 Task: Add an event with the title Second Staff Training: Customer Service, date '2023/12/24', time 9:15 AM to 11:15 AMand add a description: Welcome to the Lunch Break: Meditation Session with a Potential Investor, an exciting opportunity to connect, share your business vision, and explore potential investment opportunities. This meeting is designed to foster a mutually beneficial relationship between you and the investor, providing a platform to discuss your business goals, growth strategies, and the potential for collaboration.Select event color  Tangerine . Add location for the event as: 789 Bastakiya Quarter, Dubai, UAE, logged in from the account softage.6@softage.netand send the event invitation to softage.10@softage.net and softage.4@softage.net. Set a reminder for the event Weekly on Sunday
Action: Mouse moved to (75, 97)
Screenshot: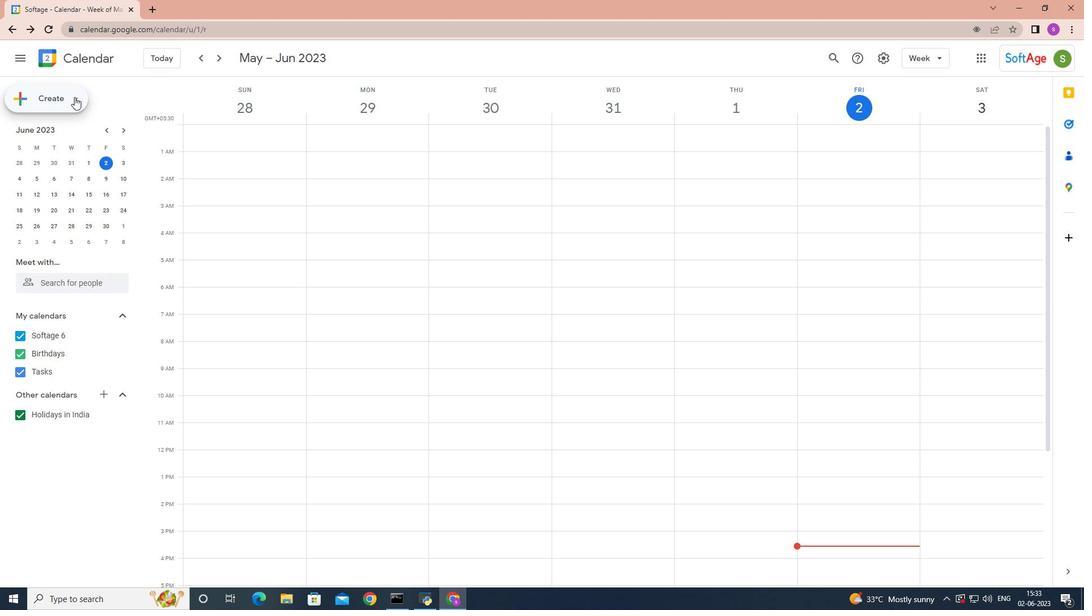 
Action: Mouse pressed left at (75, 97)
Screenshot: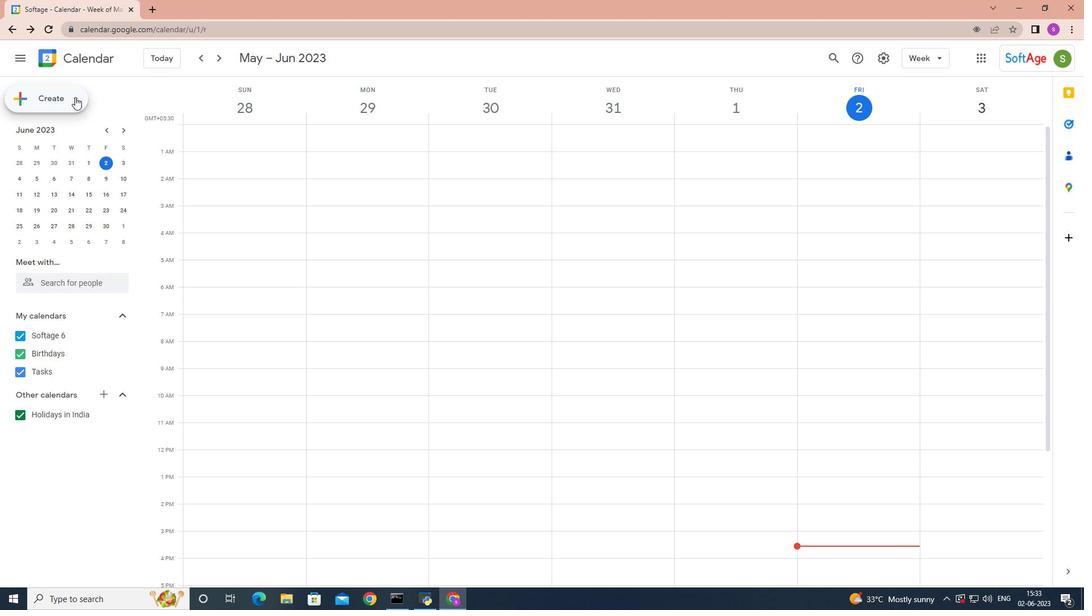 
Action: Mouse moved to (63, 127)
Screenshot: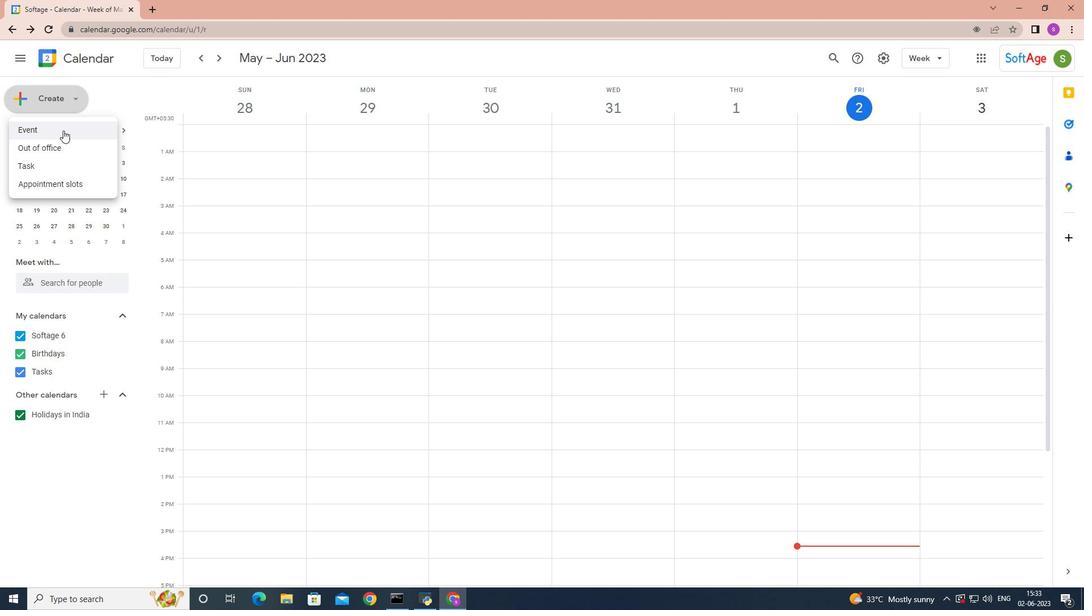 
Action: Mouse pressed left at (63, 127)
Screenshot: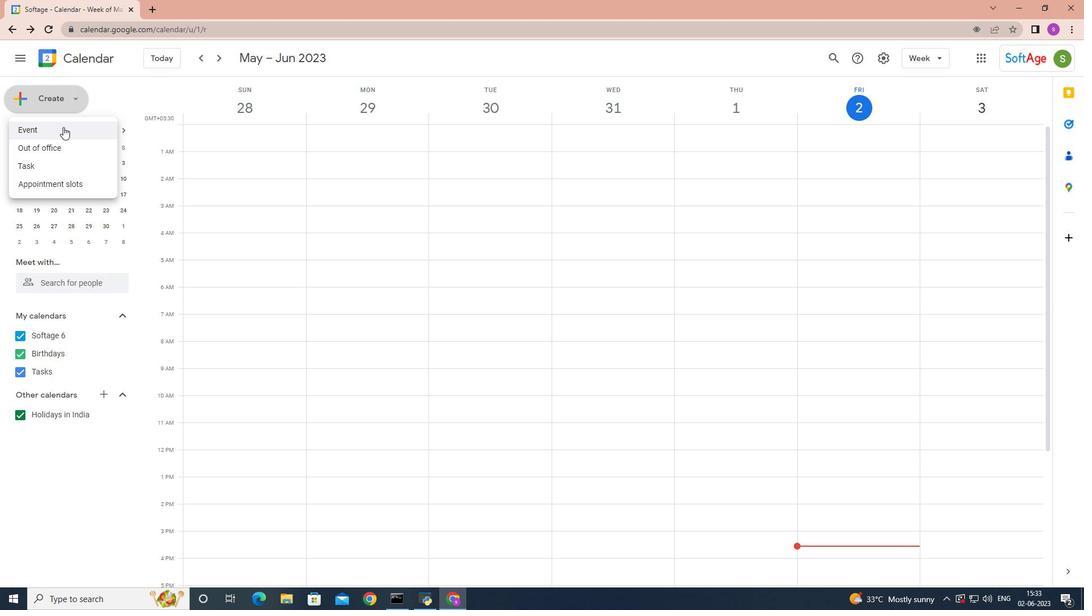 
Action: Mouse moved to (694, 540)
Screenshot: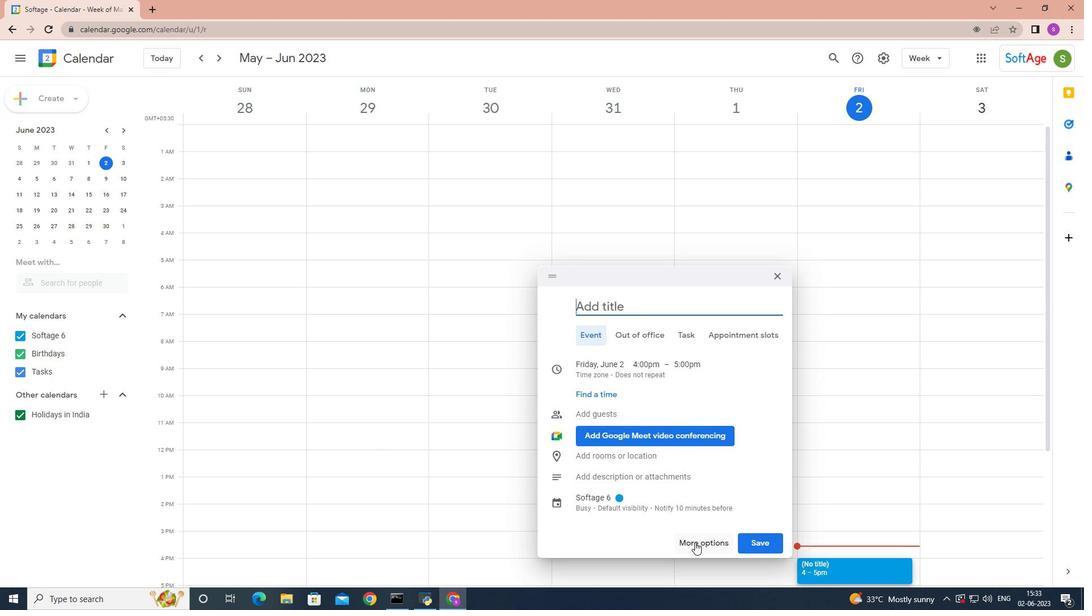 
Action: Mouse pressed left at (694, 540)
Screenshot: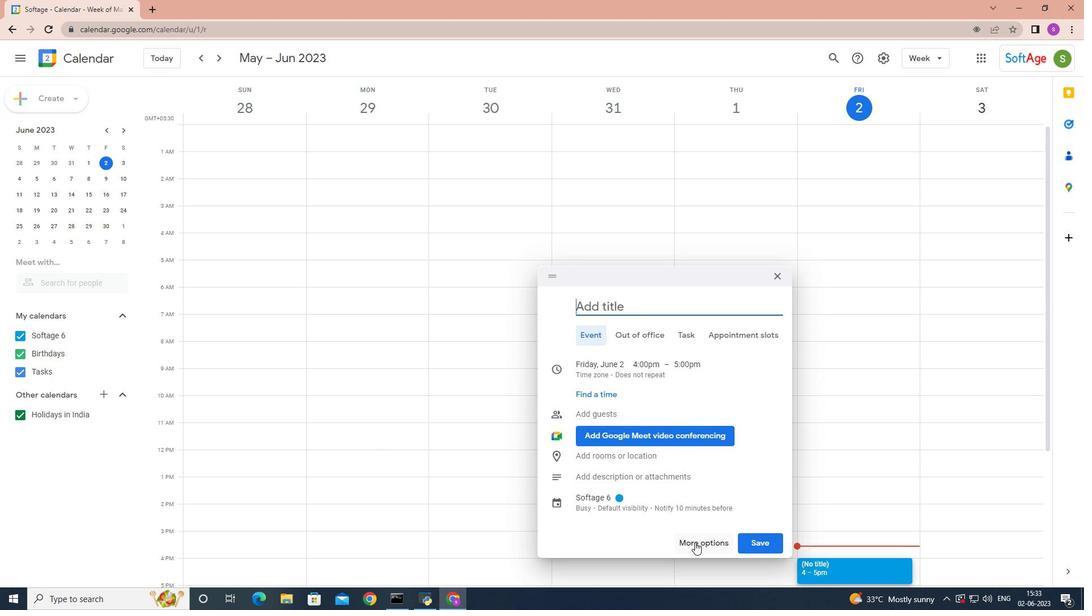 
Action: Mouse moved to (87, 84)
Screenshot: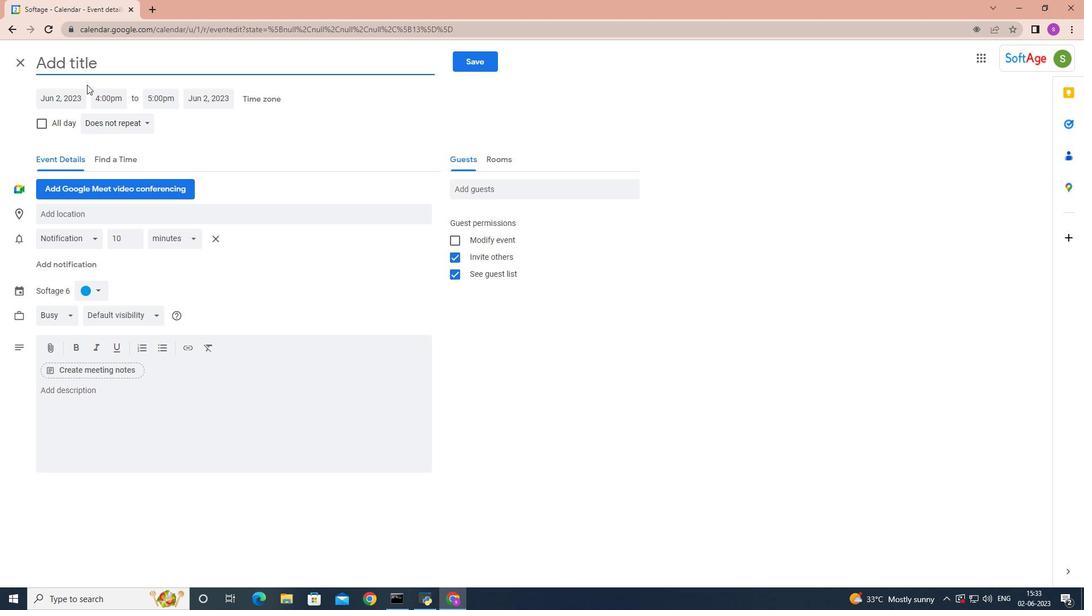 
Action: Key pressed <Key.shift>Second<Key.space>staff<Key.space>at<Key.backspace><Key.backspace>t<Key.backspace><Key.shift>Training<Key.space><Key.backspace><Key.shift>:<Key.space>customer<Key.space>service
Screenshot: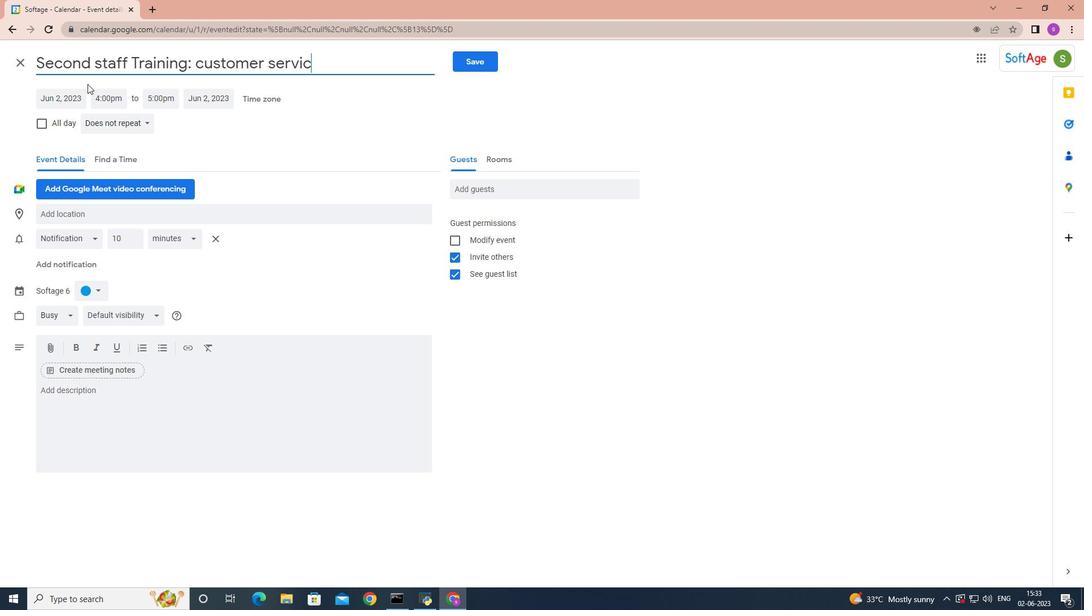 
Action: Mouse moved to (68, 98)
Screenshot: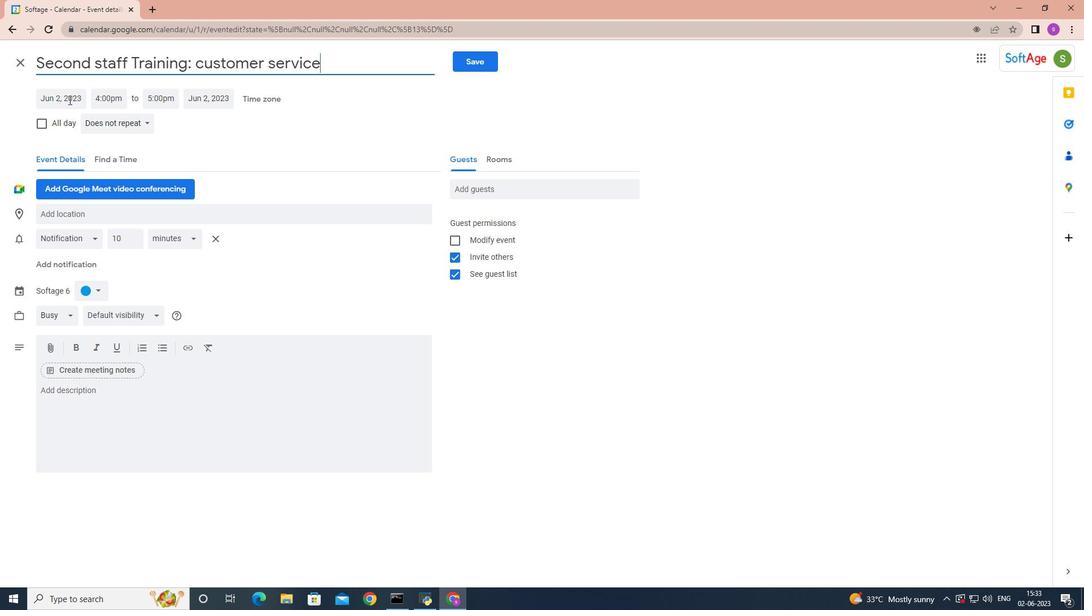 
Action: Mouse pressed left at (68, 98)
Screenshot: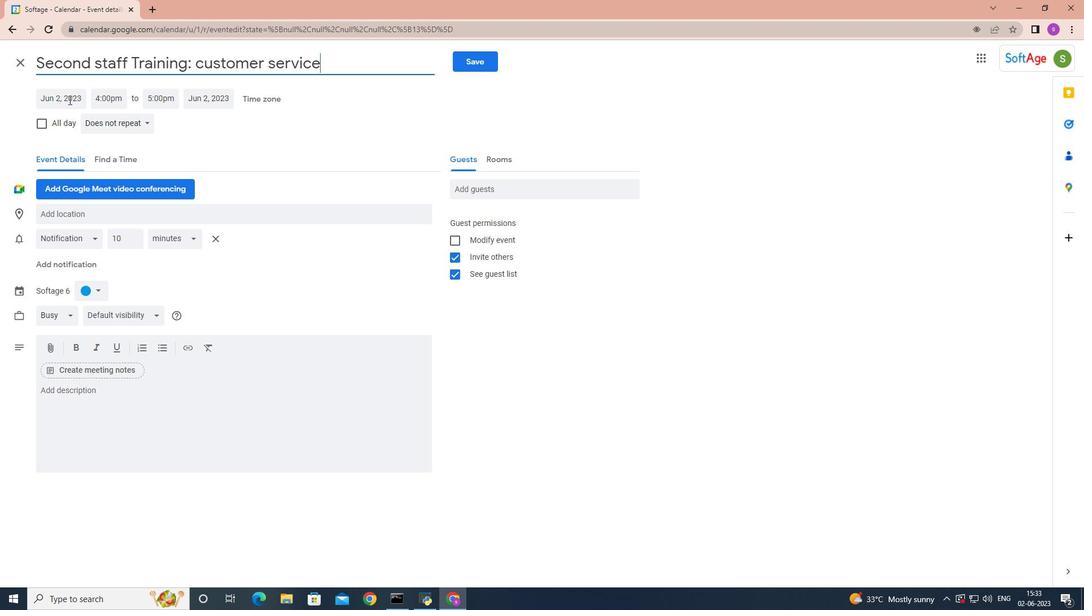 
Action: Mouse moved to (181, 122)
Screenshot: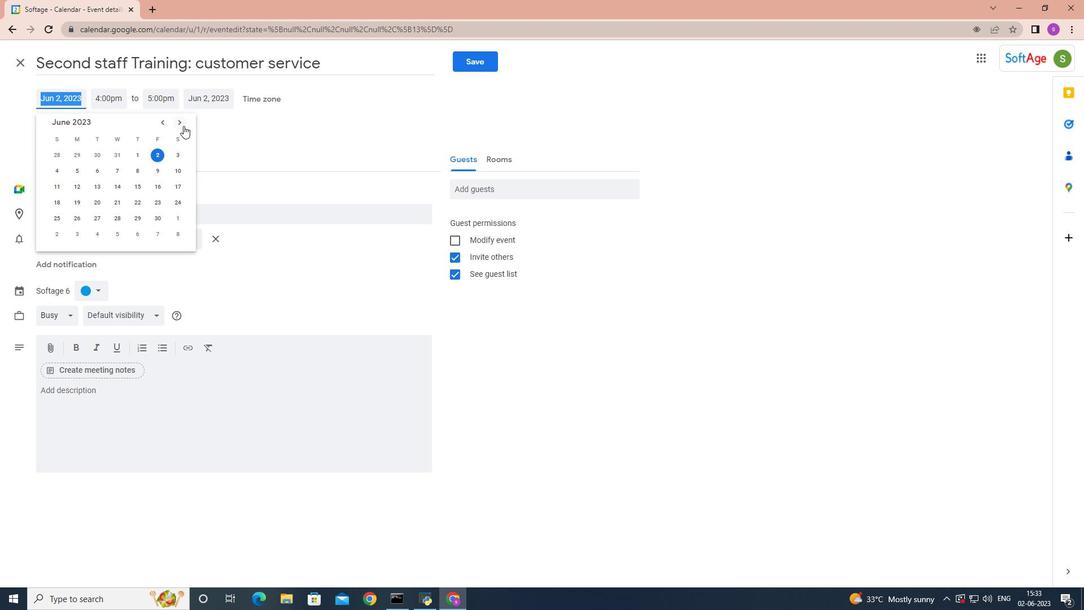 
Action: Mouse pressed left at (181, 122)
Screenshot: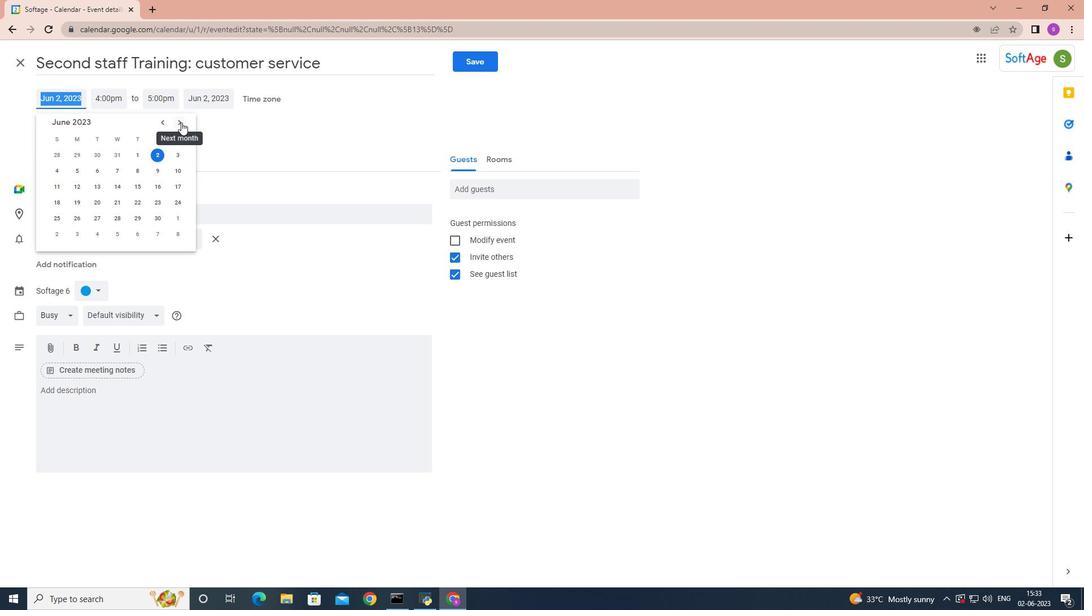 
Action: Mouse pressed left at (181, 122)
Screenshot: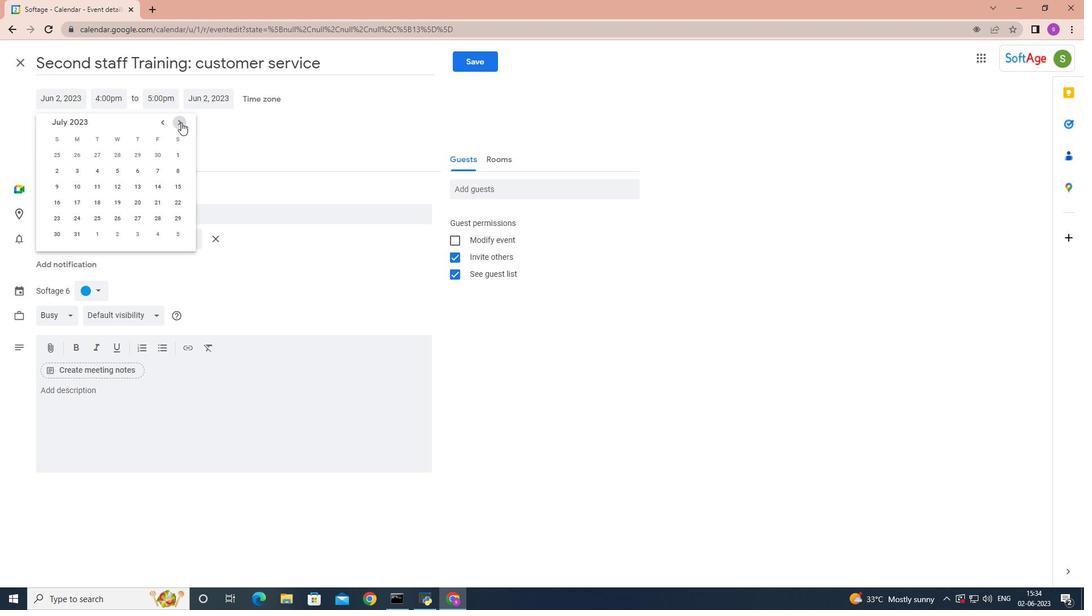 
Action: Mouse moved to (181, 122)
Screenshot: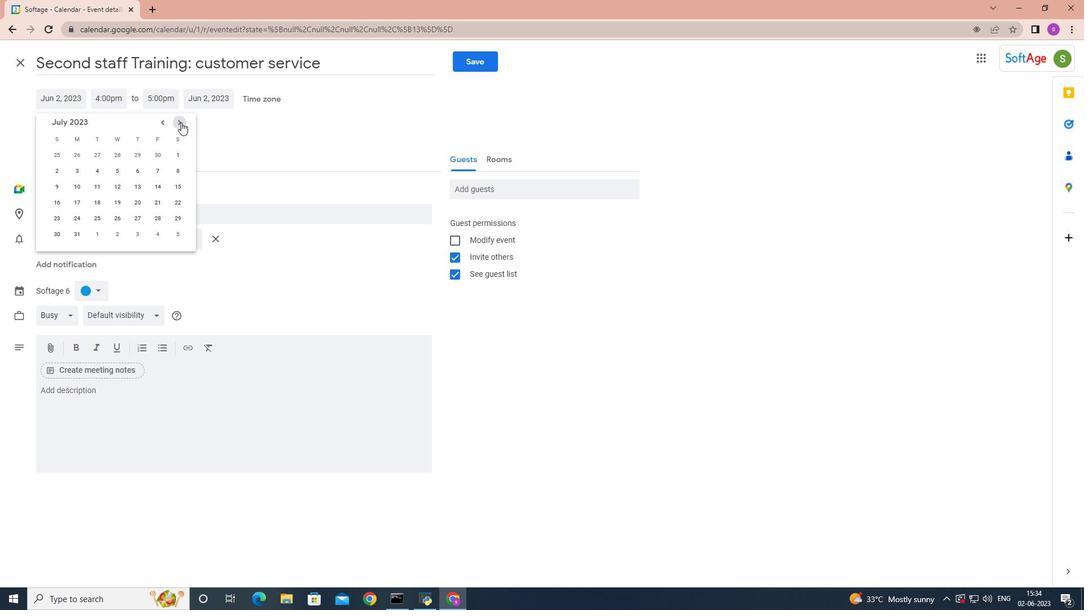 
Action: Mouse pressed left at (181, 122)
Screenshot: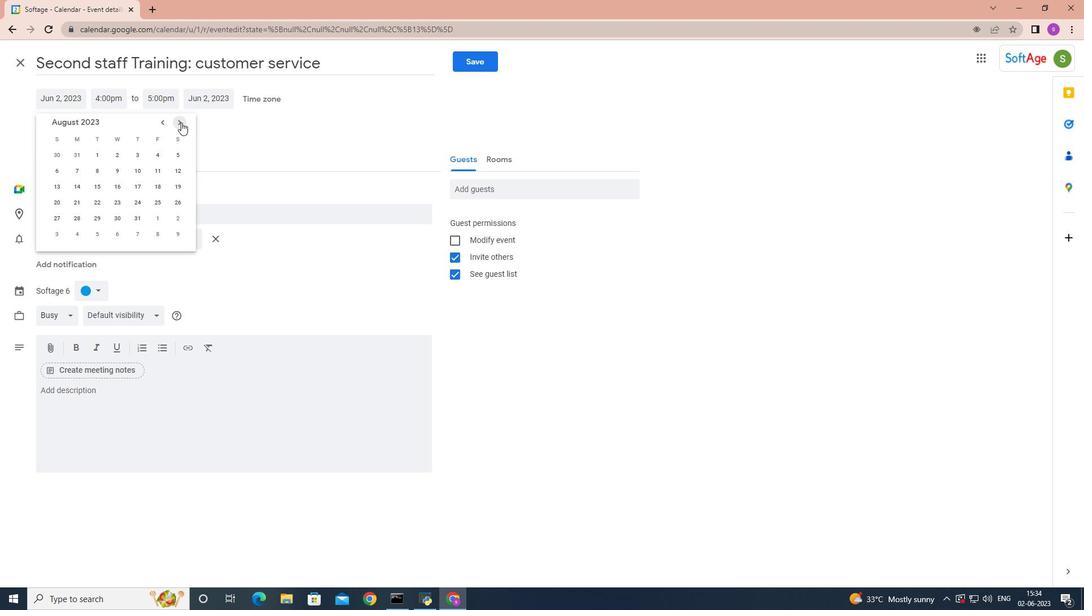 
Action: Mouse moved to (181, 122)
Screenshot: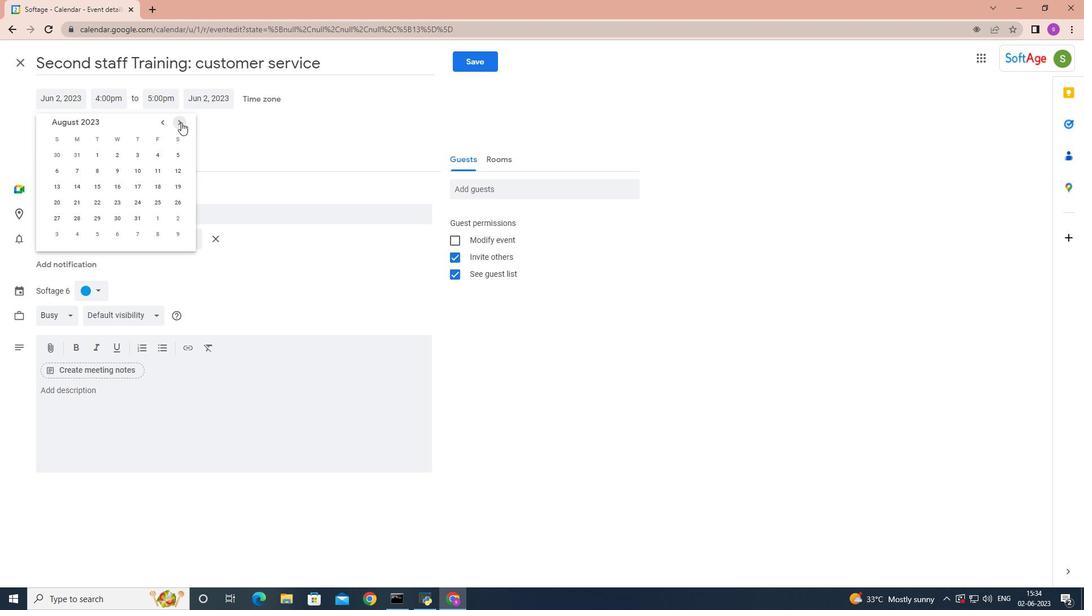 
Action: Mouse pressed left at (181, 122)
Screenshot: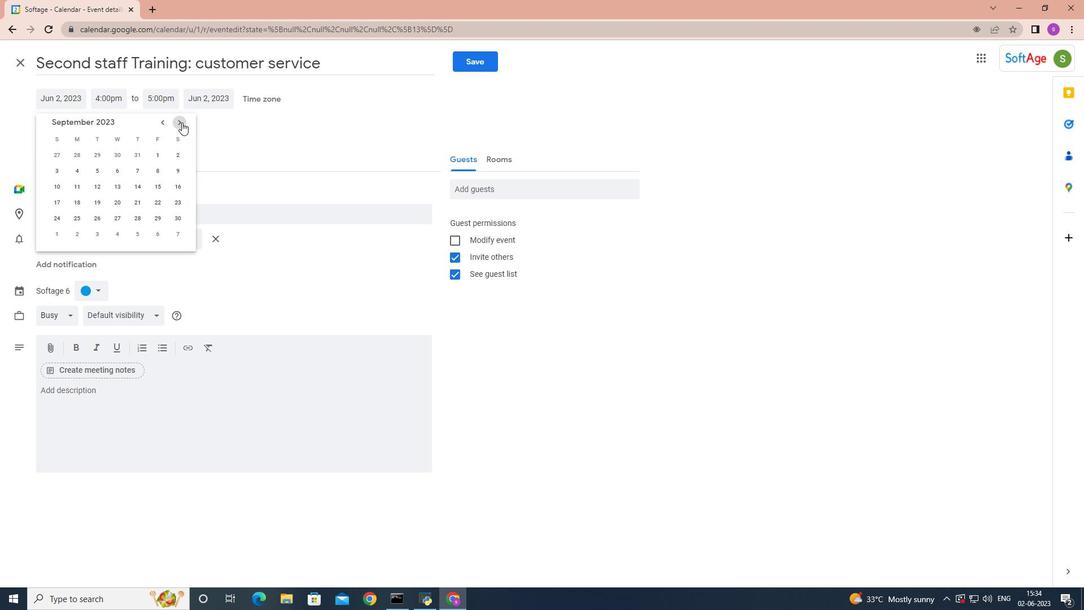 
Action: Mouse pressed left at (181, 122)
Screenshot: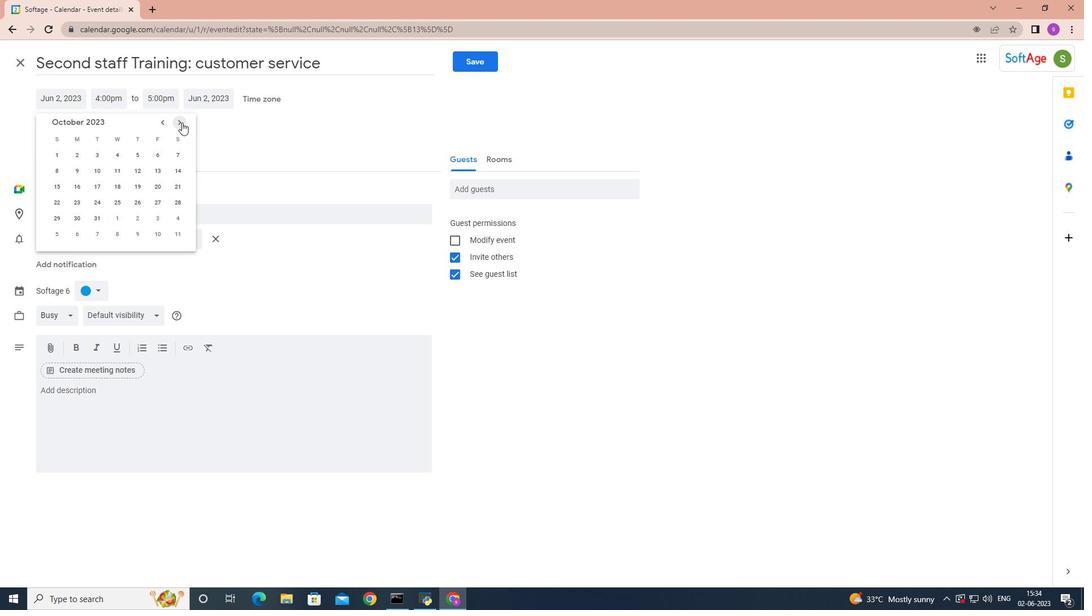 
Action: Mouse pressed left at (181, 122)
Screenshot: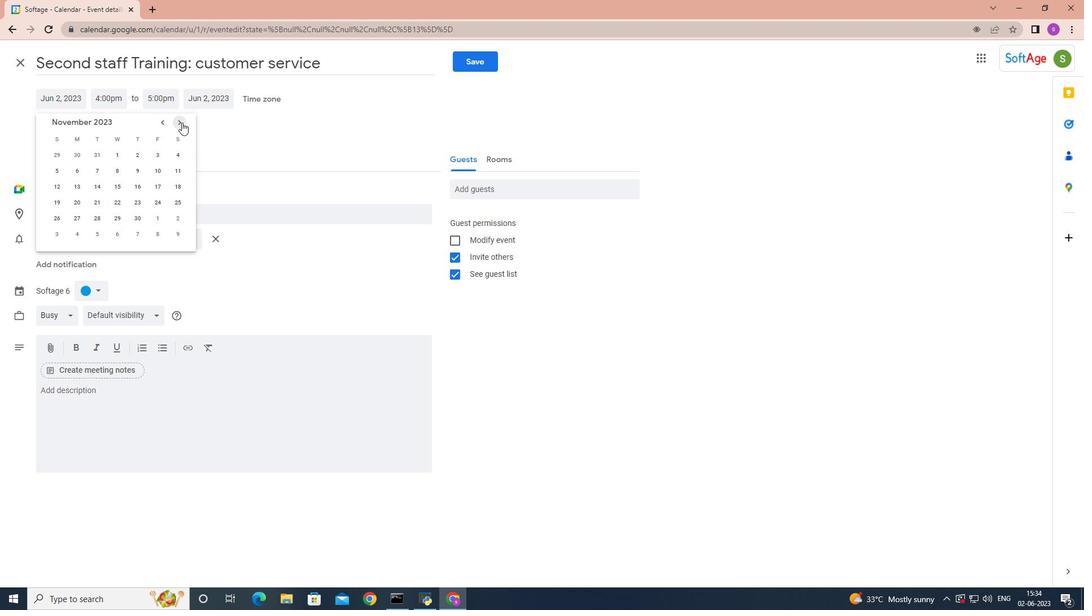 
Action: Mouse moved to (59, 215)
Screenshot: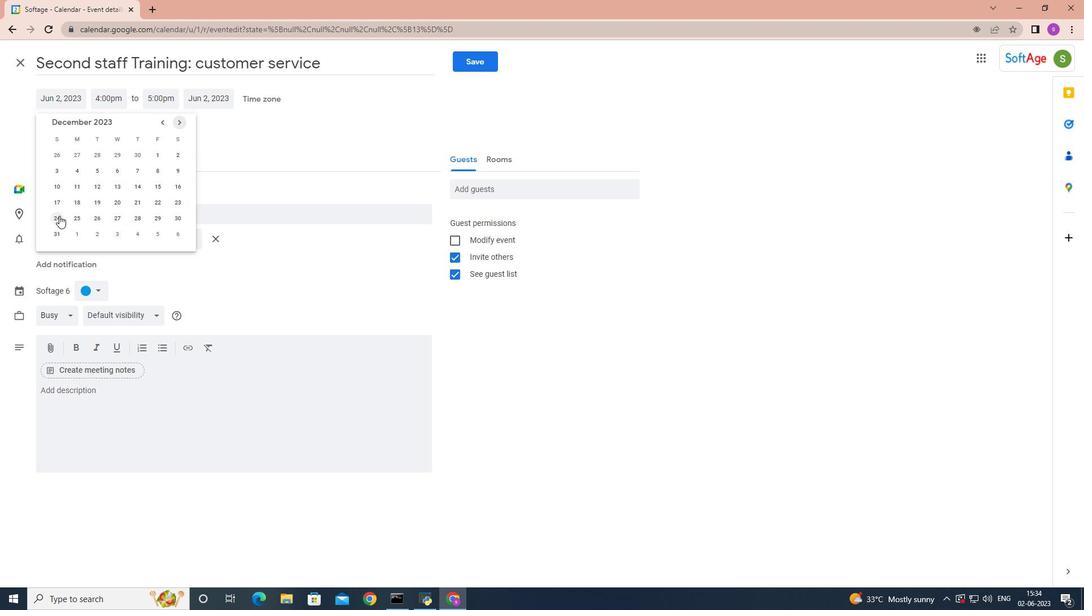
Action: Mouse pressed left at (59, 215)
Screenshot: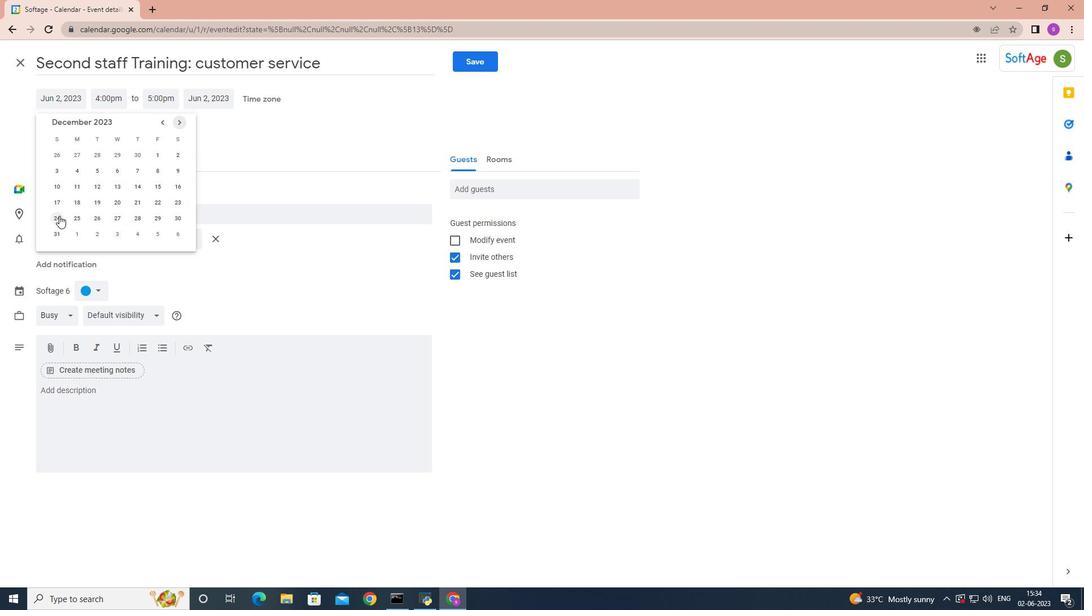 
Action: Mouse moved to (119, 97)
Screenshot: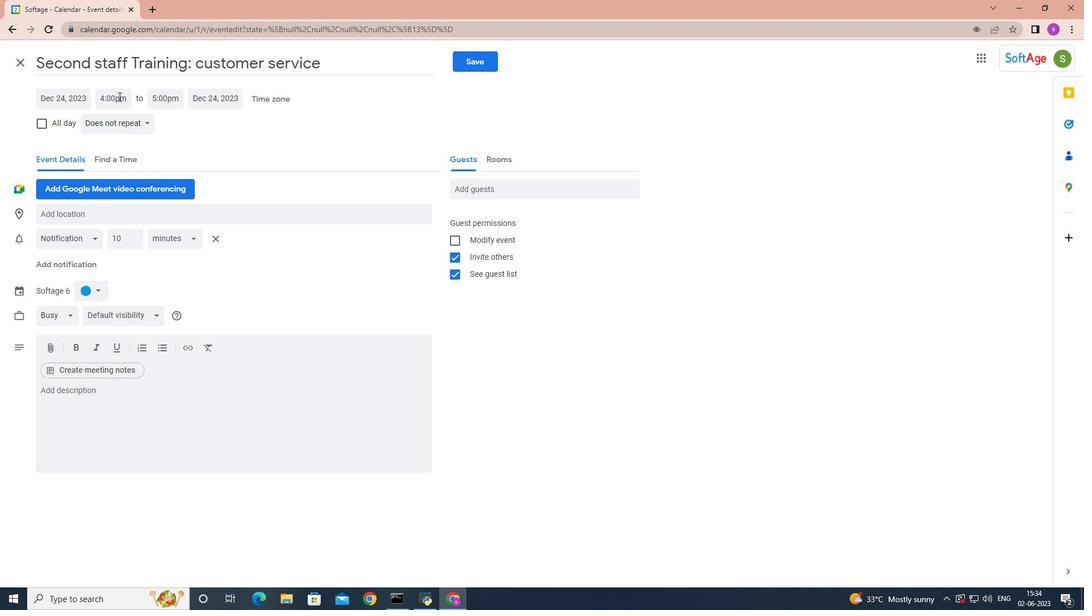 
Action: Mouse pressed left at (119, 97)
Screenshot: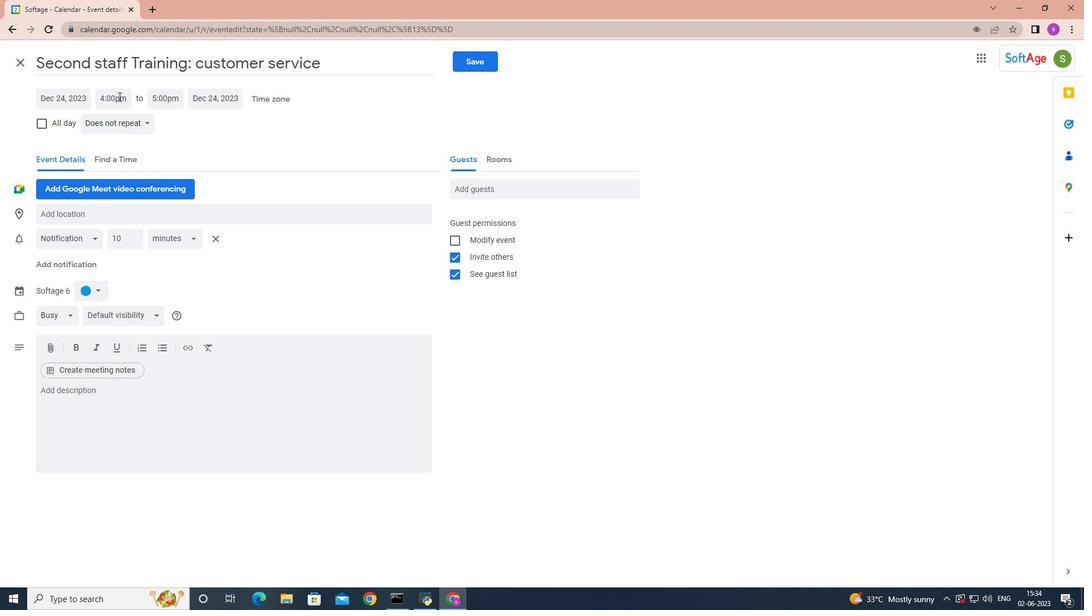 
Action: Mouse moved to (130, 161)
Screenshot: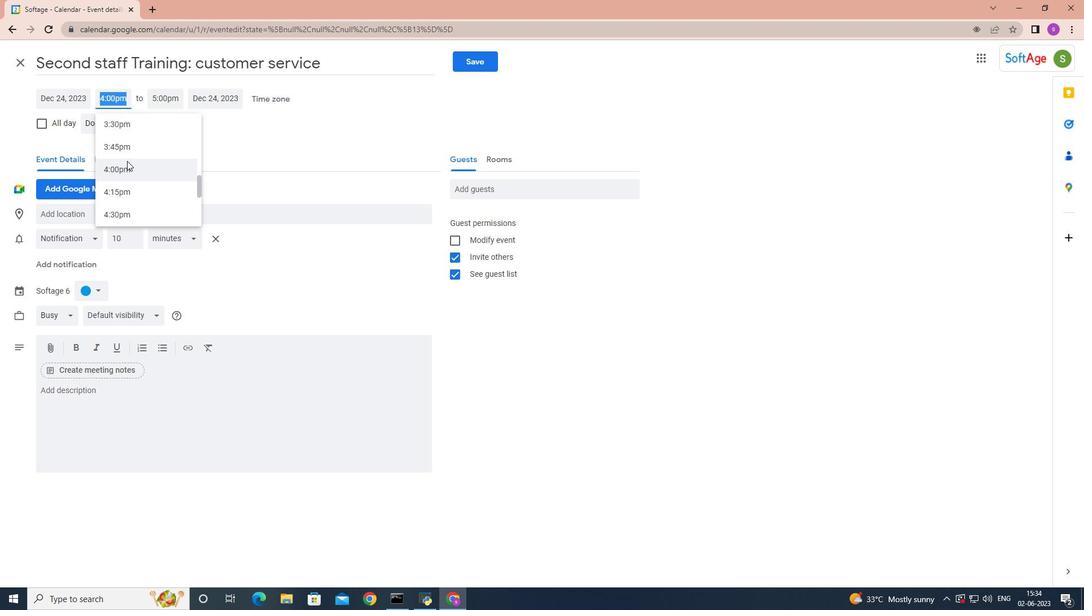
Action: Mouse scrolled (130, 161) with delta (0, 0)
Screenshot: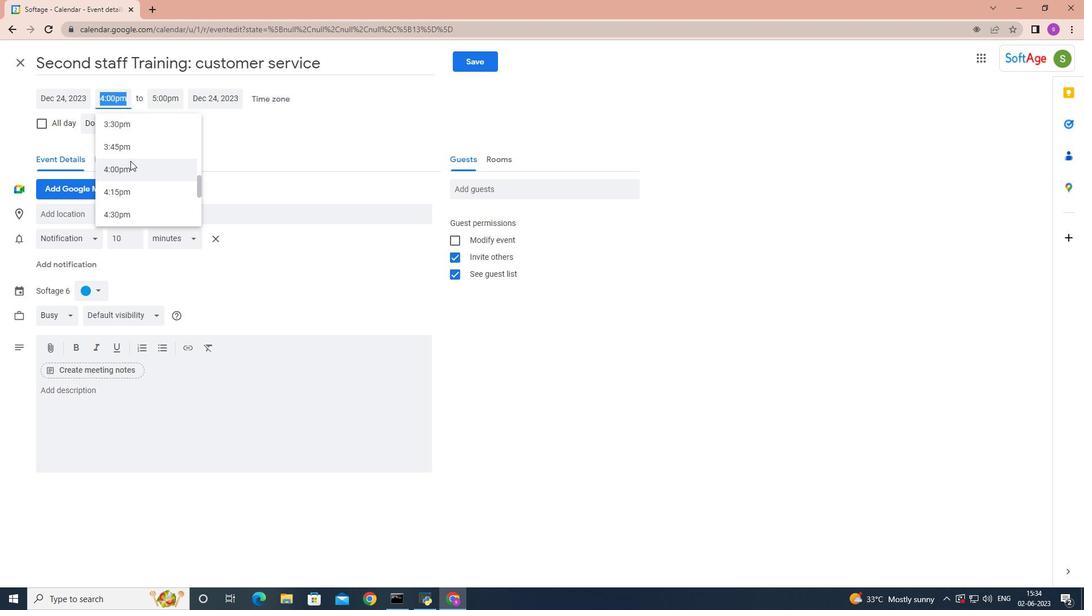 
Action: Mouse scrolled (130, 161) with delta (0, 0)
Screenshot: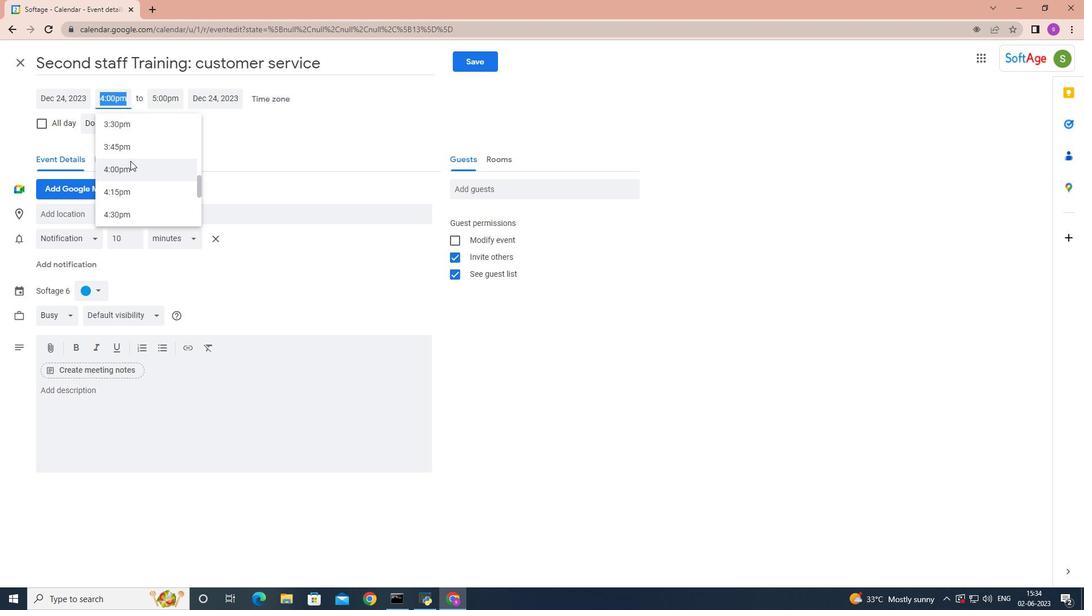 
Action: Mouse moved to (131, 162)
Screenshot: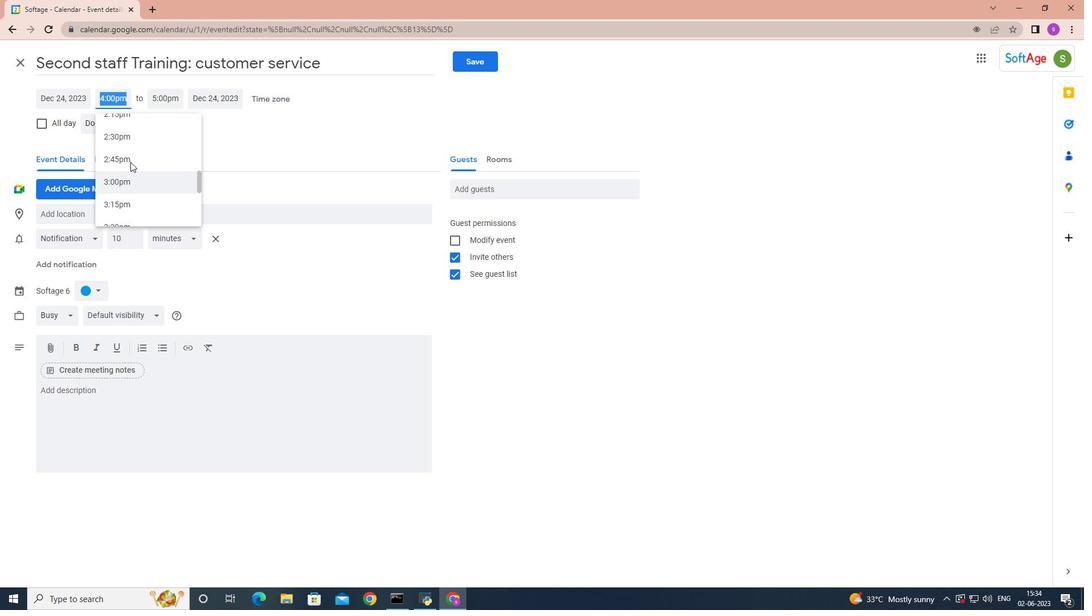 
Action: Mouse scrolled (131, 162) with delta (0, 0)
Screenshot: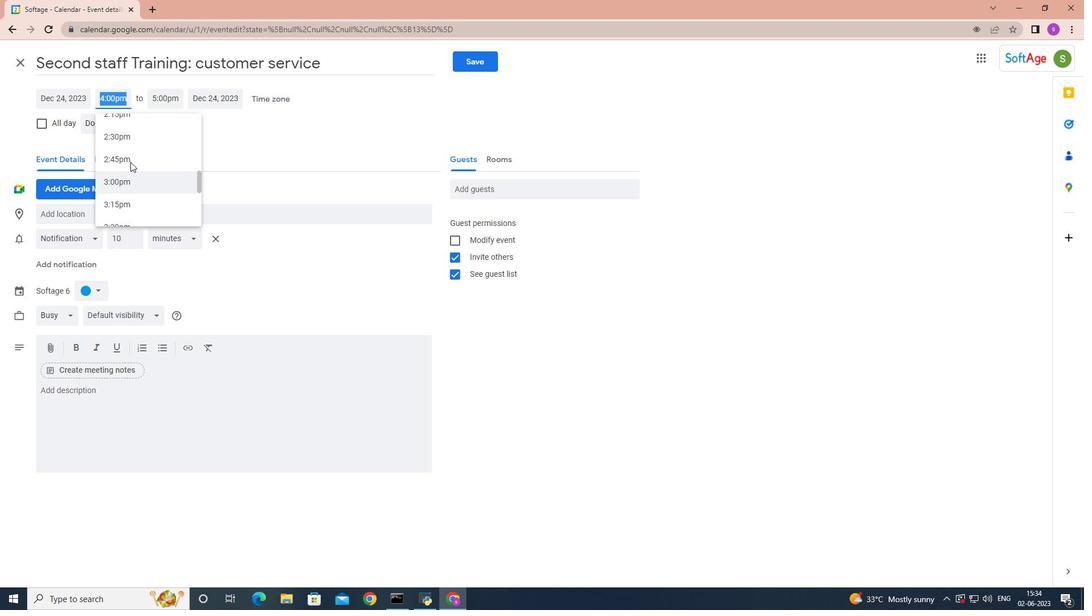 
Action: Mouse scrolled (131, 162) with delta (0, 0)
Screenshot: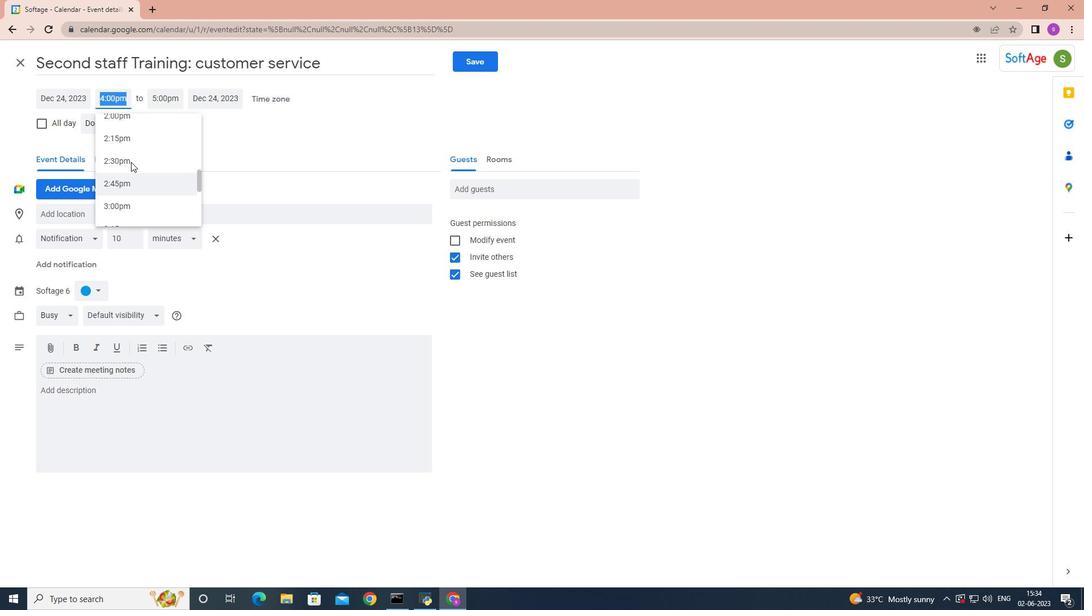 
Action: Mouse scrolled (131, 162) with delta (0, 0)
Screenshot: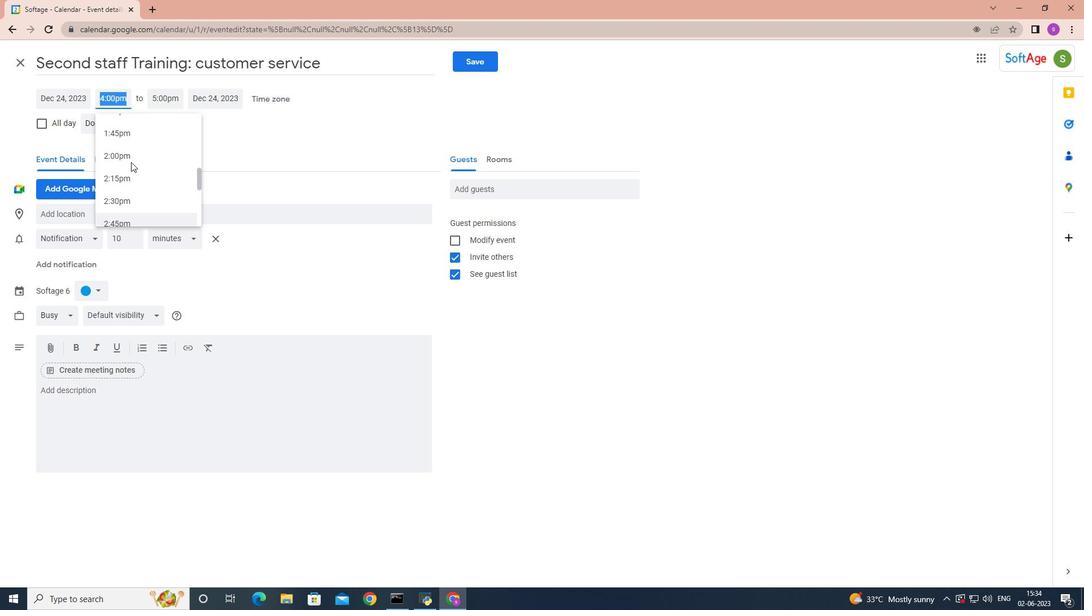 
Action: Mouse scrolled (131, 162) with delta (0, 0)
Screenshot: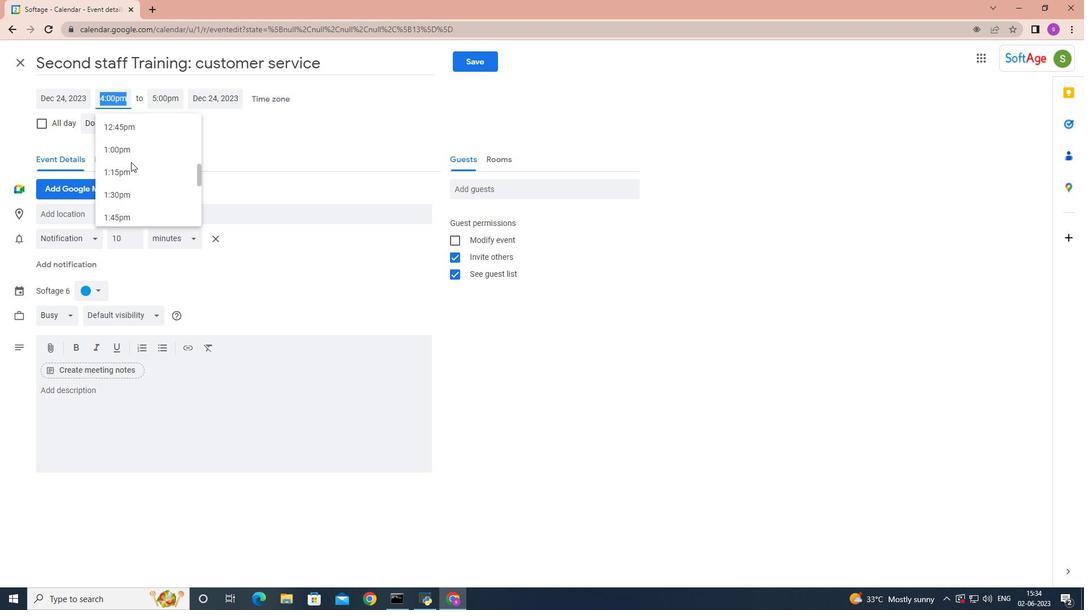 
Action: Mouse scrolled (131, 162) with delta (0, 0)
Screenshot: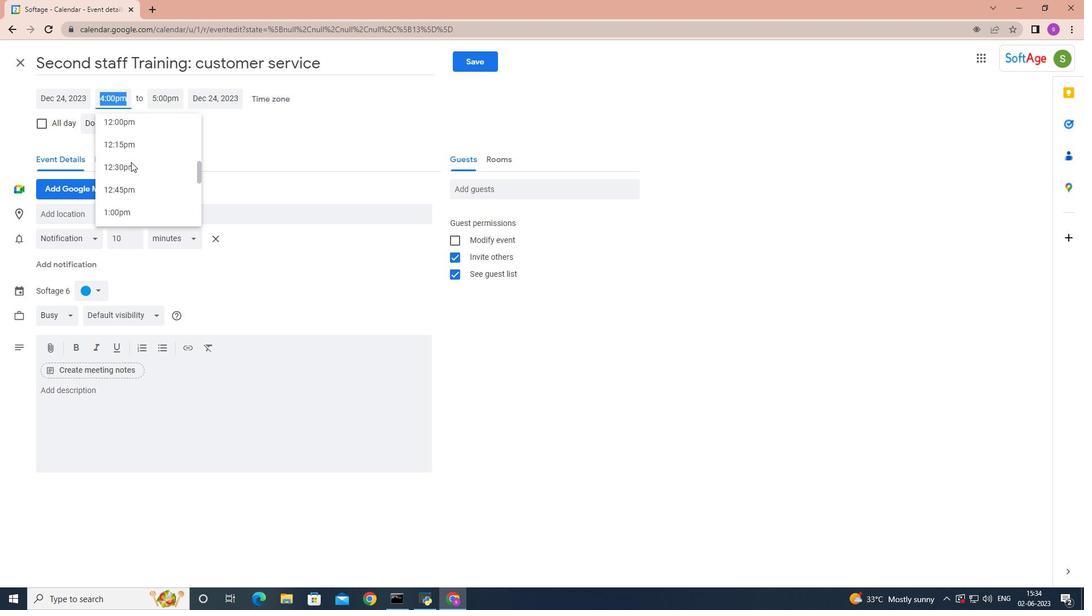 
Action: Mouse scrolled (131, 162) with delta (0, 0)
Screenshot: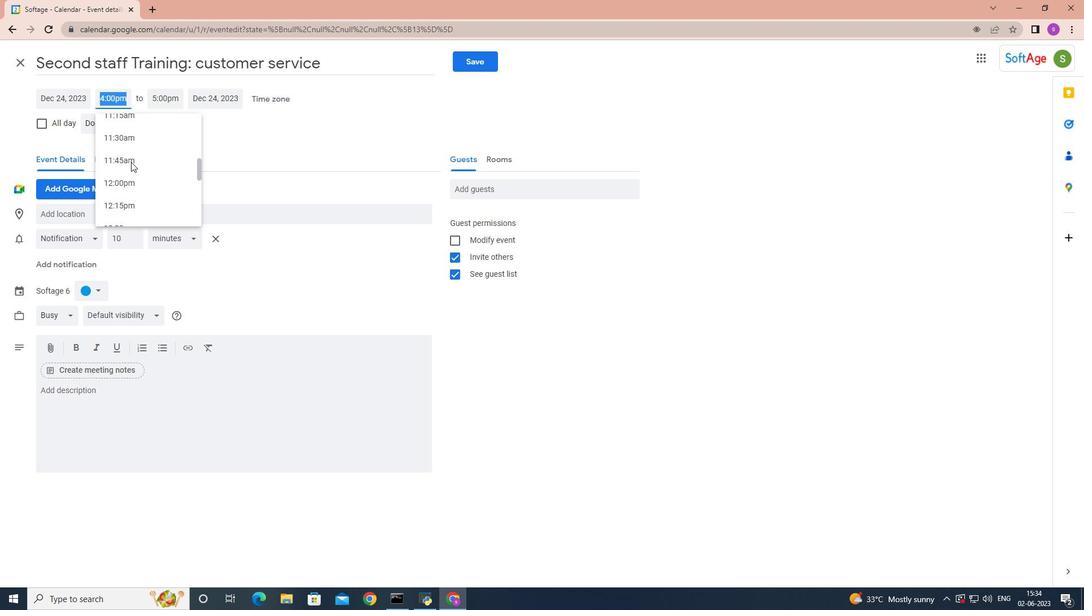 
Action: Mouse scrolled (131, 162) with delta (0, 0)
Screenshot: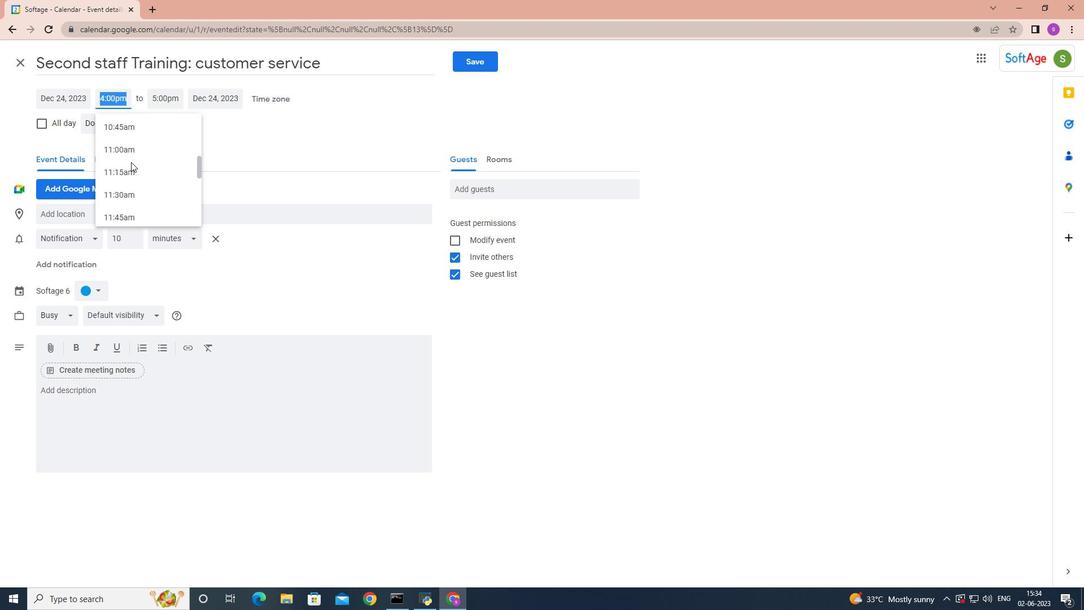 
Action: Mouse scrolled (131, 162) with delta (0, 0)
Screenshot: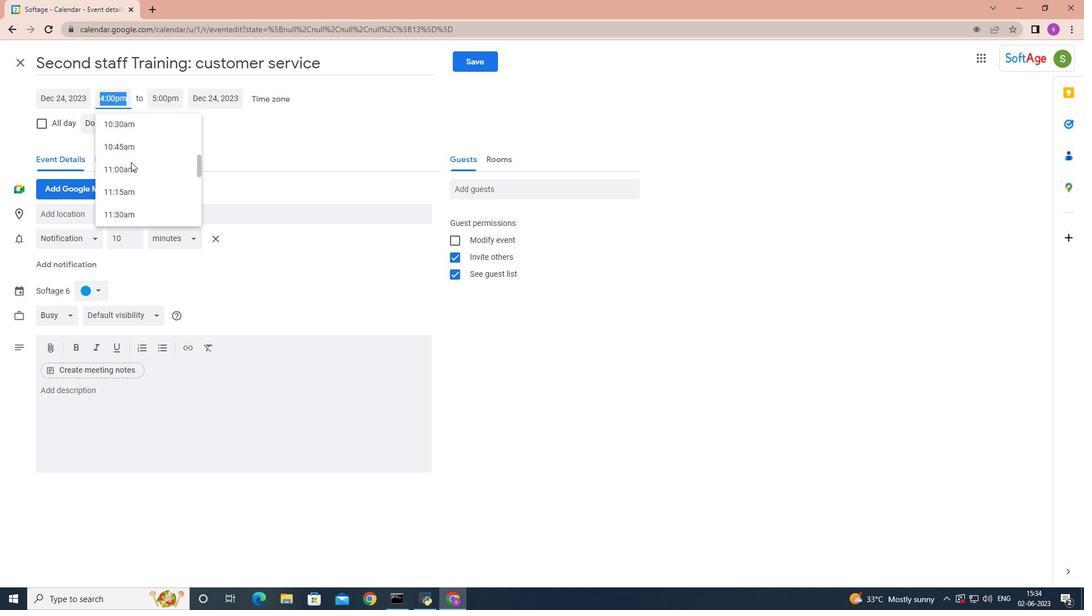 
Action: Mouse moved to (142, 124)
Screenshot: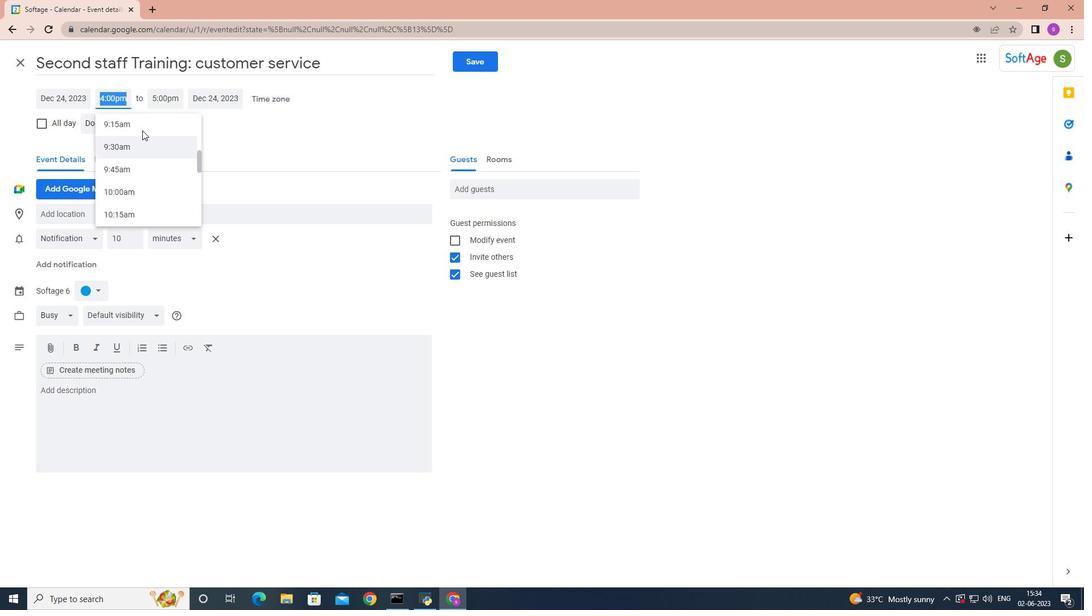 
Action: Mouse pressed left at (142, 124)
Screenshot: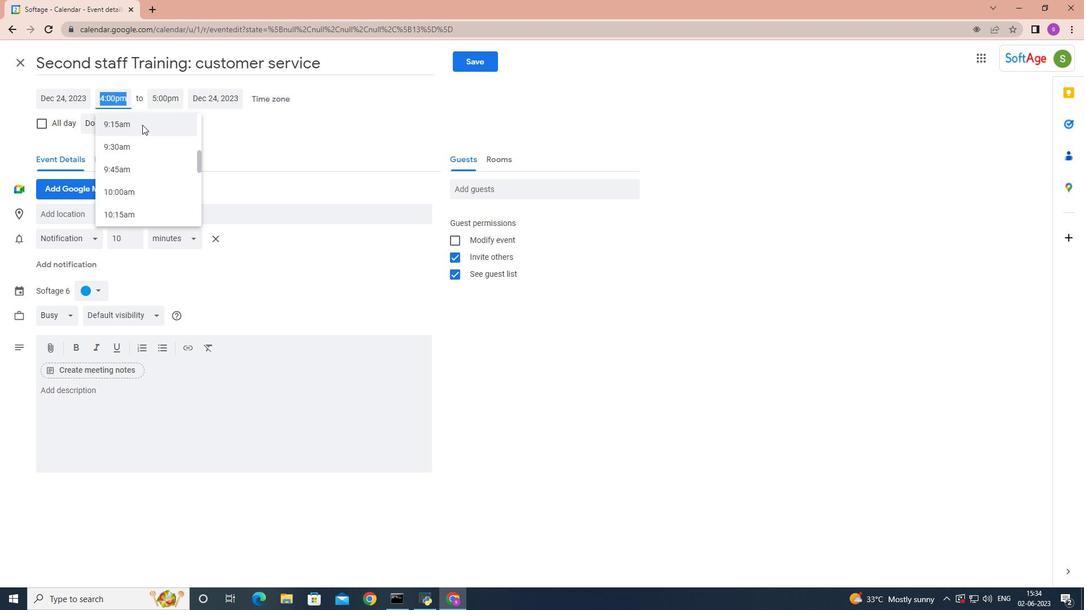 
Action: Mouse moved to (168, 99)
Screenshot: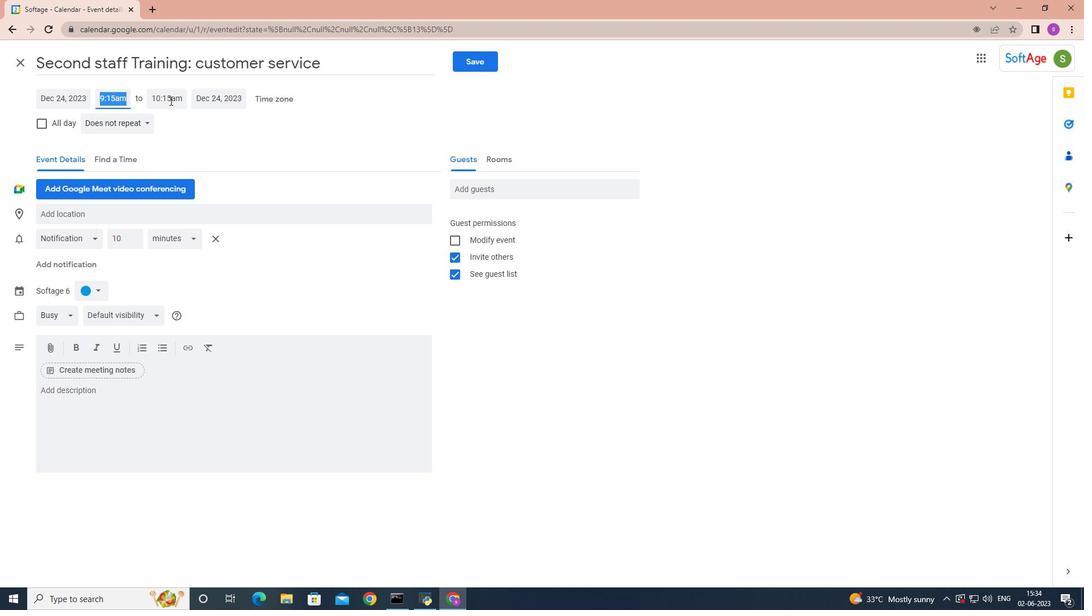 
Action: Mouse pressed left at (168, 99)
Screenshot: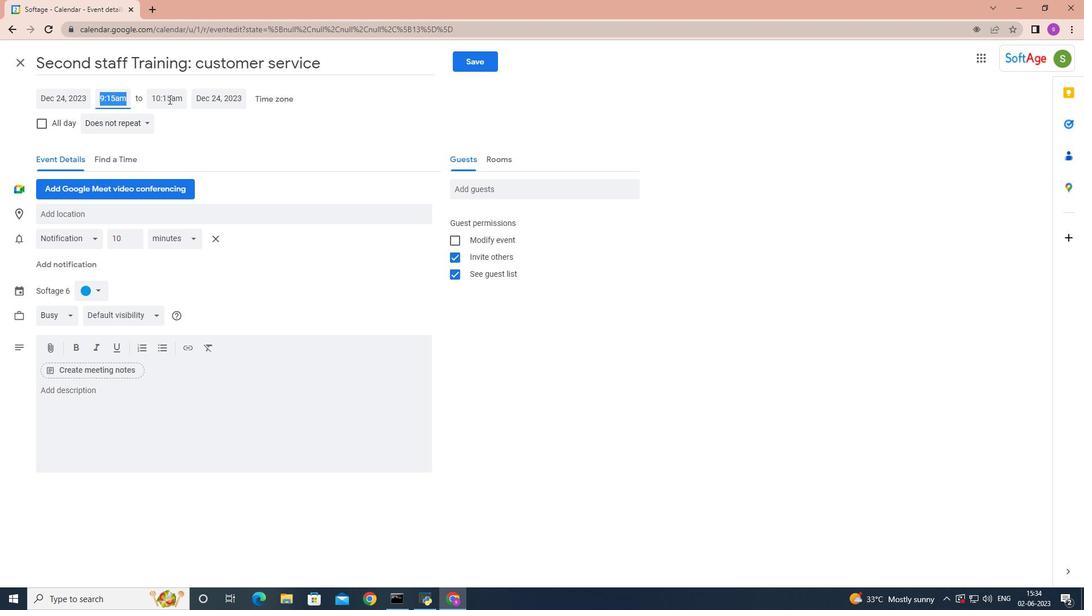
Action: Mouse moved to (189, 213)
Screenshot: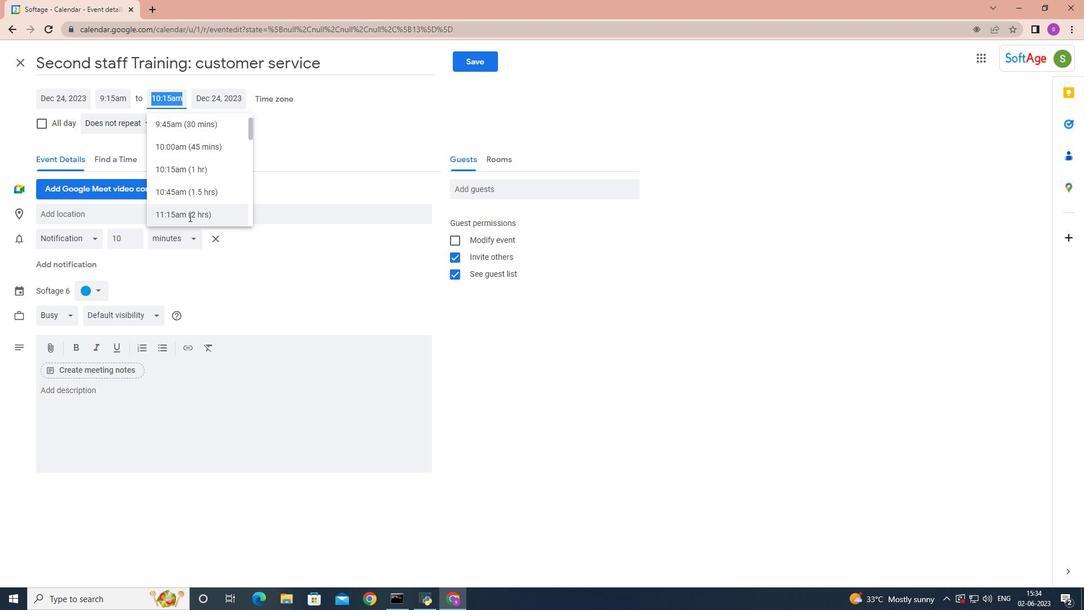 
Action: Mouse pressed left at (189, 213)
Screenshot: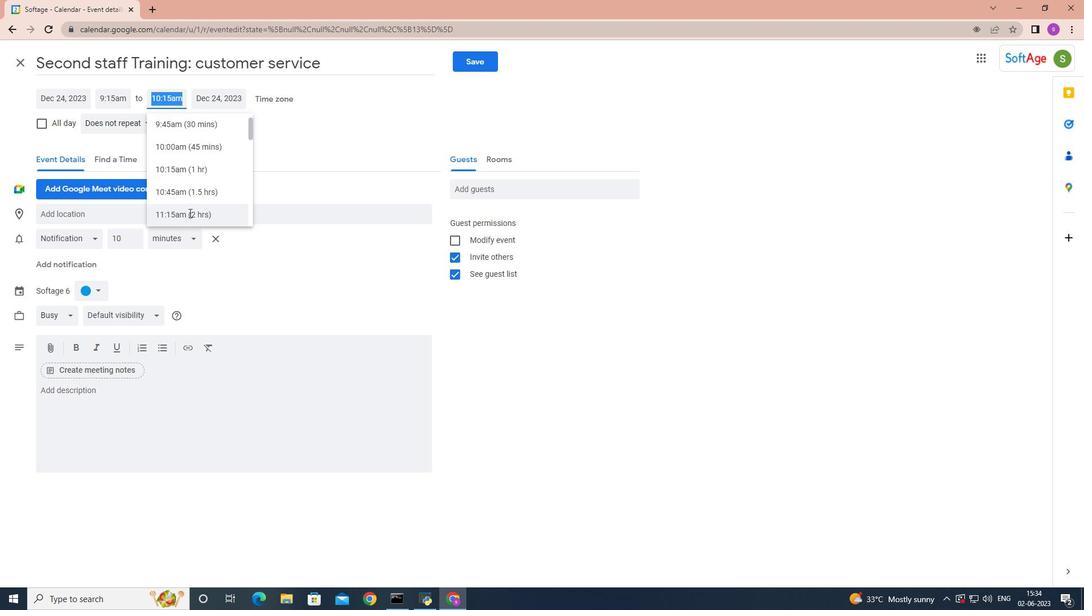 
Action: Mouse moved to (70, 389)
Screenshot: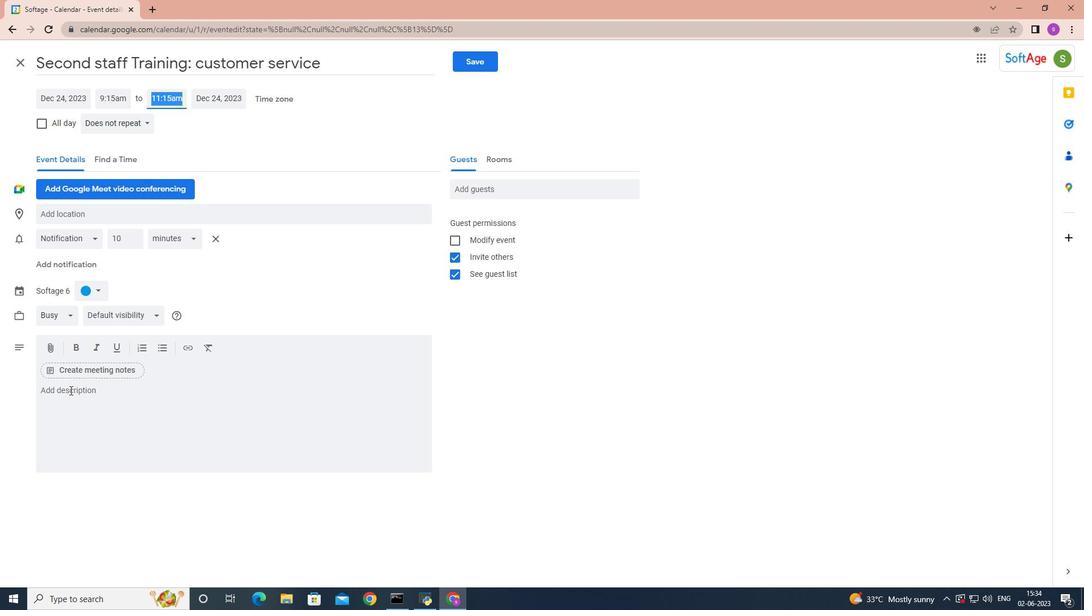 
Action: Mouse pressed left at (70, 389)
Screenshot: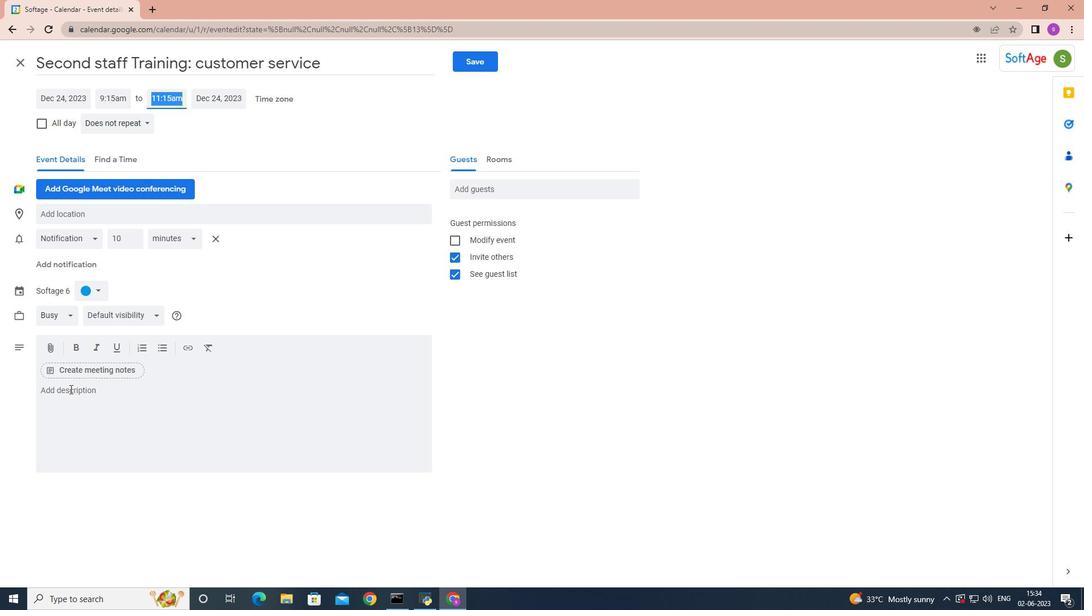 
Action: Mouse moved to (71, 389)
Screenshot: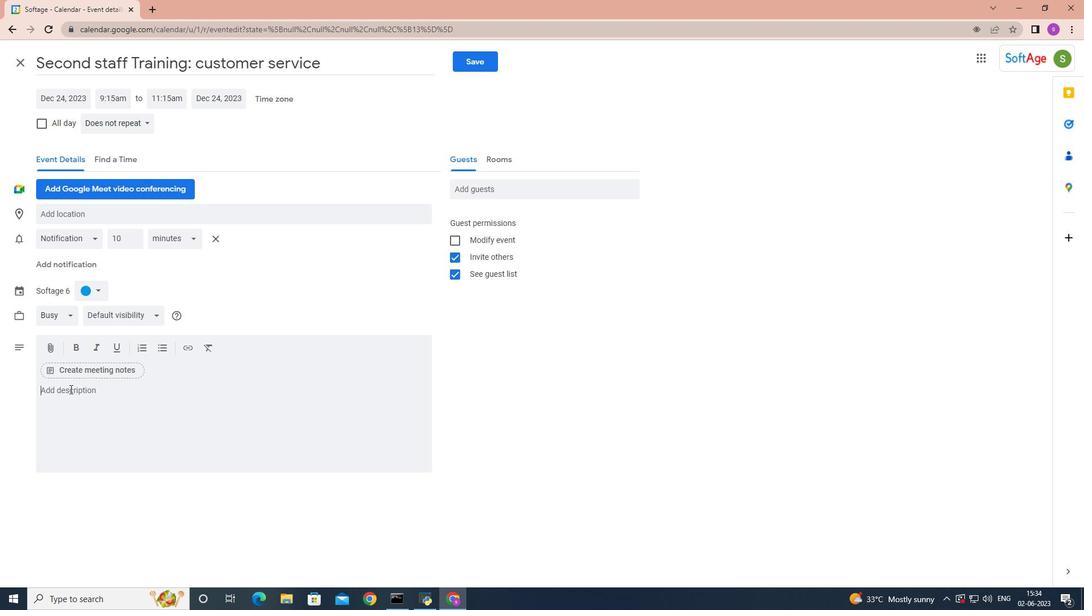 
Action: Key pressed <Key.shift>Welcome<Key.space>to<Key.space>the<Key.space>l<Key.backspace><Key.shift>Lunch<Key.space><Key.shift><Key.shift><Key.shift><Key.shift><Key.shift><Key.shift><Key.shift>Break;<Key.backspace><Key.shift>:<Key.space><Key.shift><Key.shift><Key.shift><Key.shift>Meditation<Key.space><Key.shift>Ser<Key.backspace>ssion<Key.space>with<Key.space>a<Key.space>potential<Key.space>investor,<Key.space>an<Key.space>exiciting<Key.space><Key.backspace><Key.backspace><Key.backspace><Key.backspace><Key.backspace><Key.backspace><Key.backspace><Key.backspace>citing<Key.space>opportunity<Key.space>to<Key.space>connect,<Key.space>sg<Key.backspace>hare<Key.space>your<Key.space>business<Key.space>vision<Key.space><Key.backspace>,<Key.space>and<Key.space>explore<Key.space>por<Key.backspace>tential<Key.space>investment<Key.space>opportunities.<Key.space><Key.shift>This<Key.space>meeting<Key.space>is<Key.space>designed<Key.space>to<Key.space>foster<Key.space>a<Key.space>mutuallt<Key.backspace>y<Key.space>beneficial<Key.space>relationship<Key.space>between<Key.space>you<Key.space>and<Key.space>the<Key.space>investor<Key.space><Key.backspace>,<Key.space>providing<Key.space>a<Key.space>platform<Key.space>to<Key.space>discuss<Key.space>your<Key.space>business<Key.space>goals,<Key.space>growth<Key.space>strategies,<Key.space>and<Key.space>the<Key.space>potential<Key.space>for<Key.space>collaboration<Key.space><Key.backspace>.
Screenshot: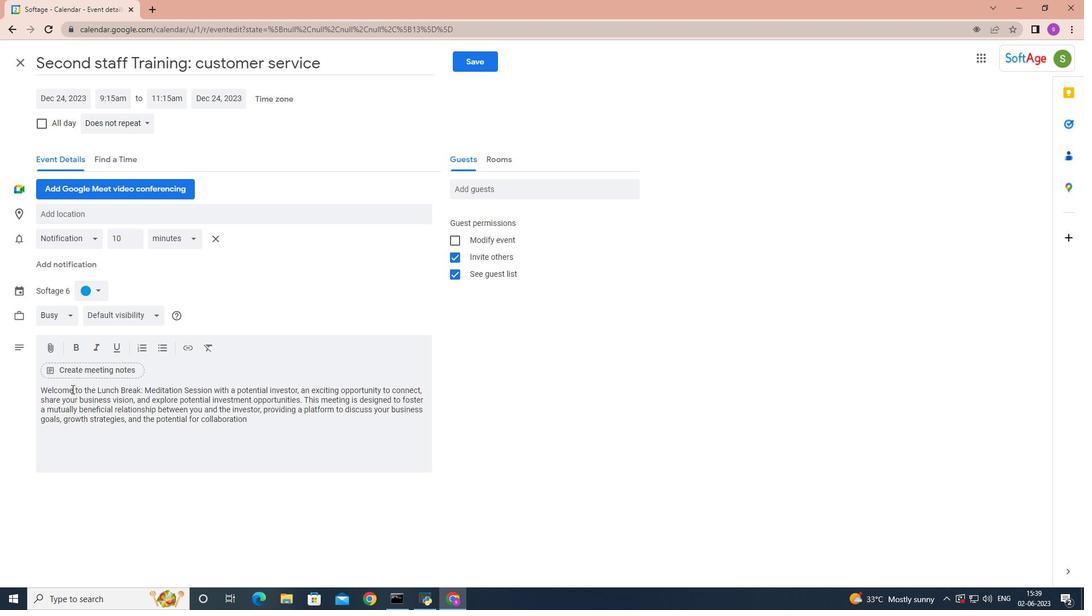 
Action: Mouse moved to (100, 290)
Screenshot: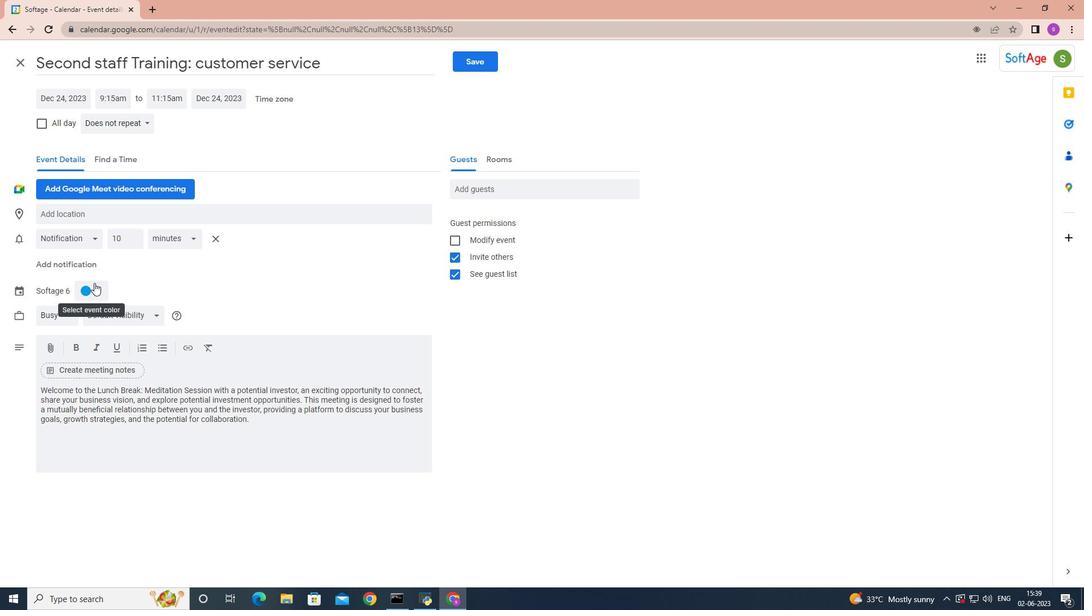 
Action: Mouse pressed left at (100, 290)
Screenshot: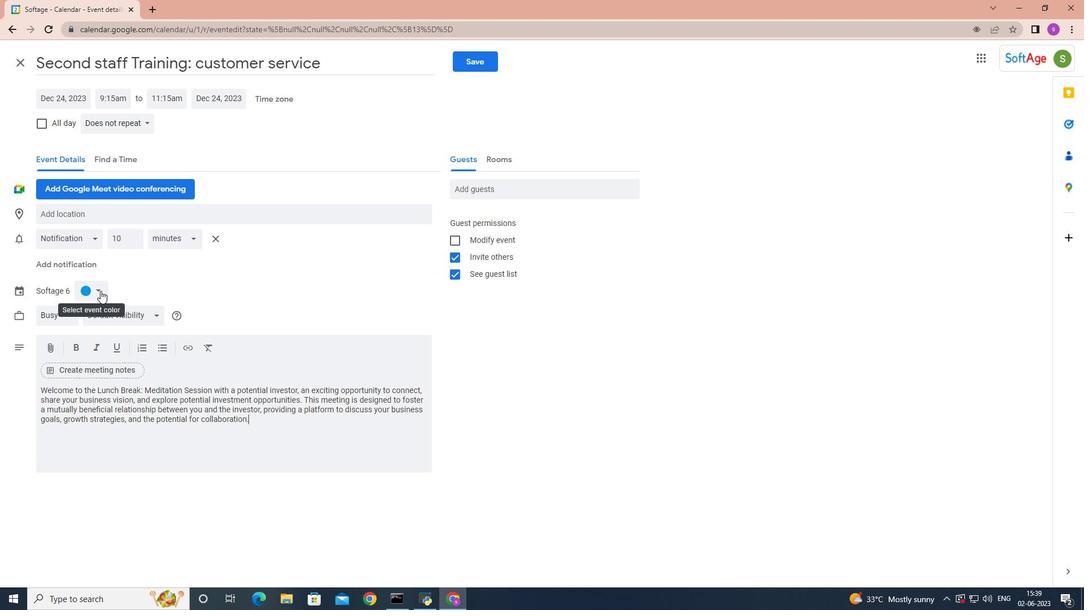 
Action: Mouse moved to (81, 303)
Screenshot: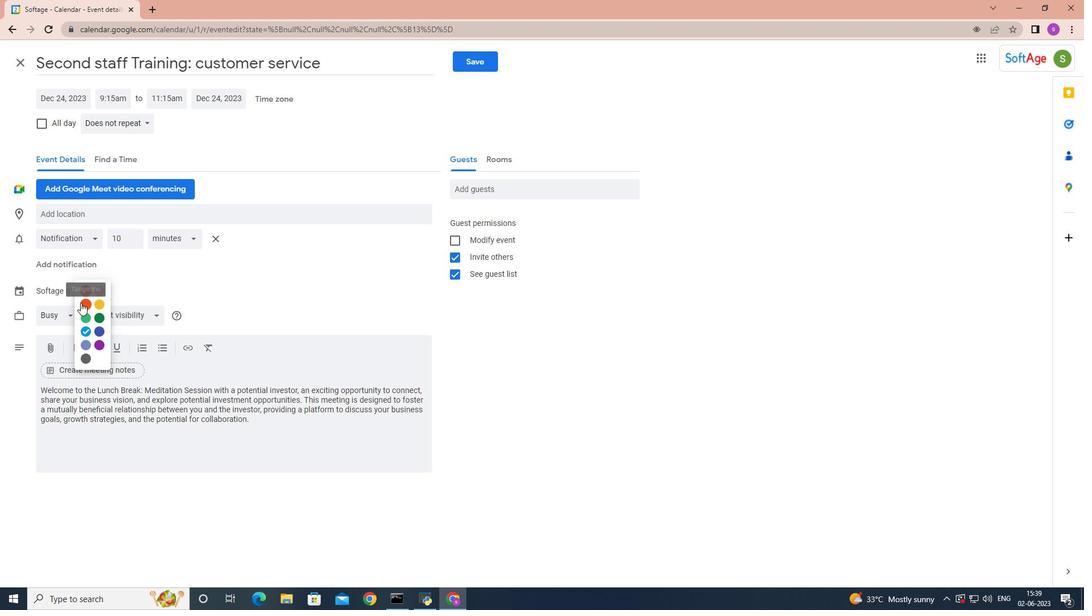 
Action: Mouse pressed left at (81, 303)
Screenshot: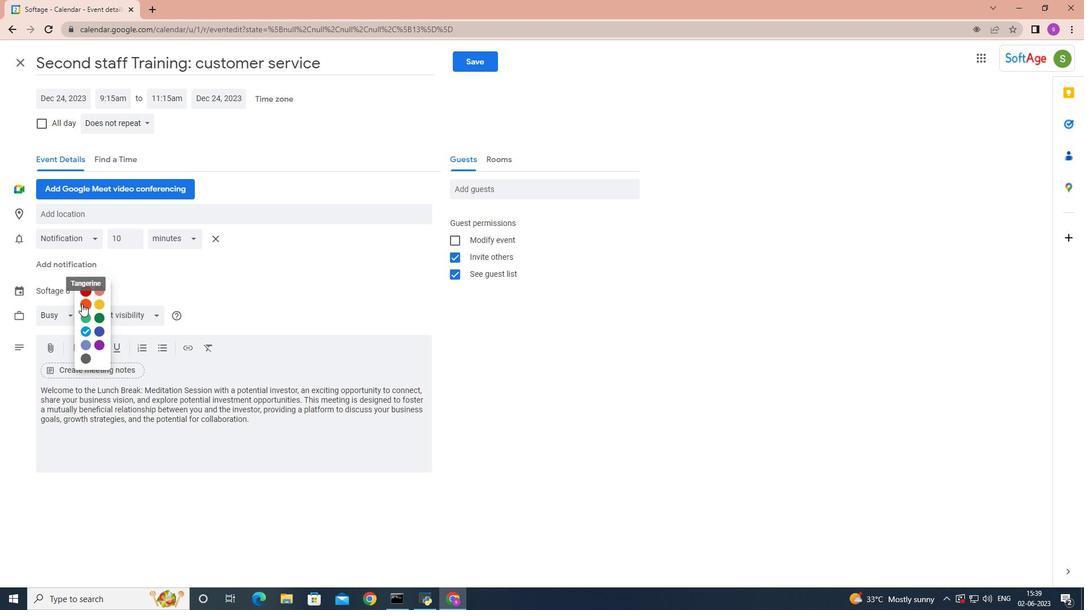 
Action: Mouse moved to (83, 213)
Screenshot: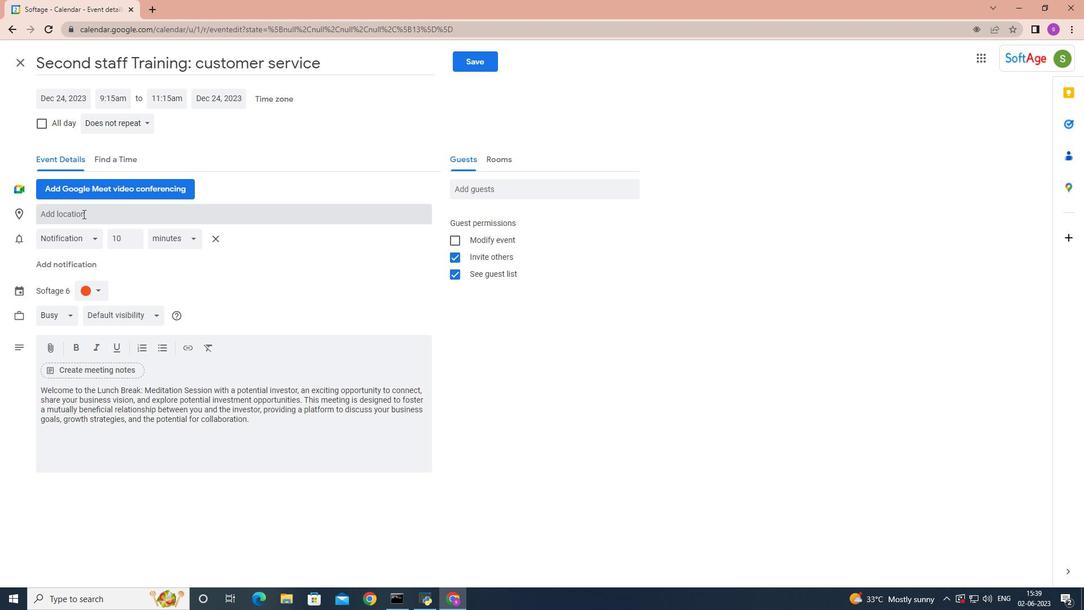 
Action: Mouse pressed left at (83, 213)
Screenshot: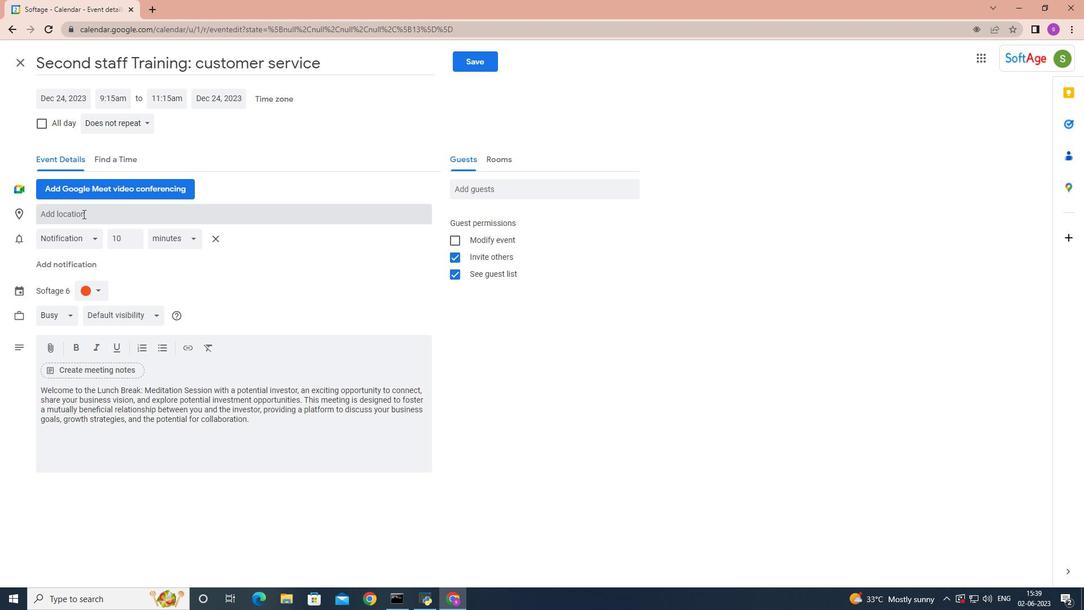 
Action: Mouse moved to (83, 213)
Screenshot: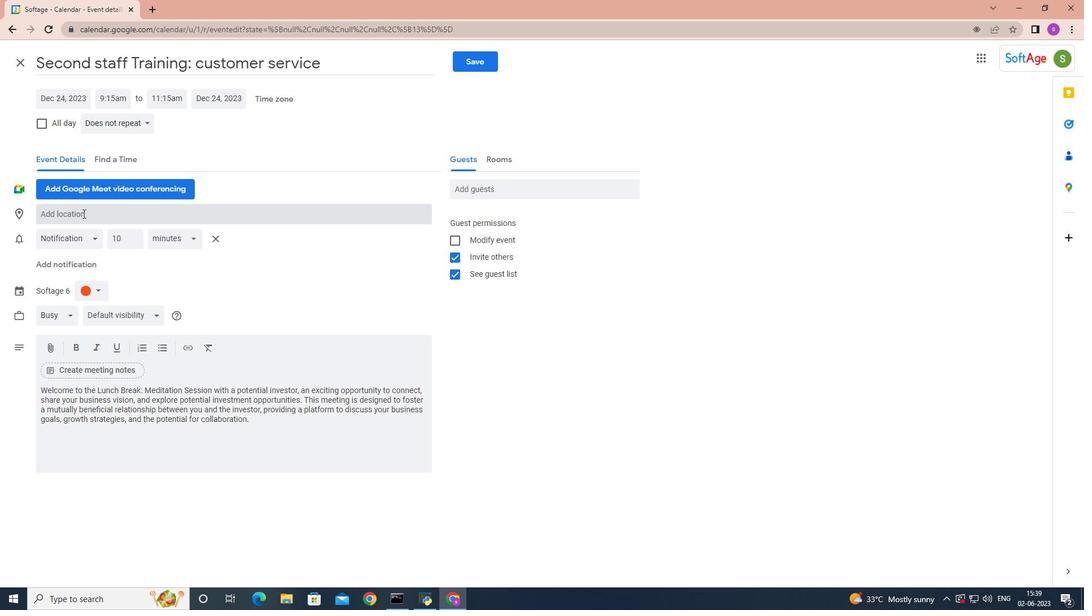 
Action: Key pressed 789<Key.space><Key.shift><Key.shift><Key.shift><Key.shift><Key.shift><Key.shift><Key.shift><Key.shift>Bastakiya<Key.space><Key.backspace><Key.backspace><Key.backspace><Key.backspace><Key.backspace>
Screenshot: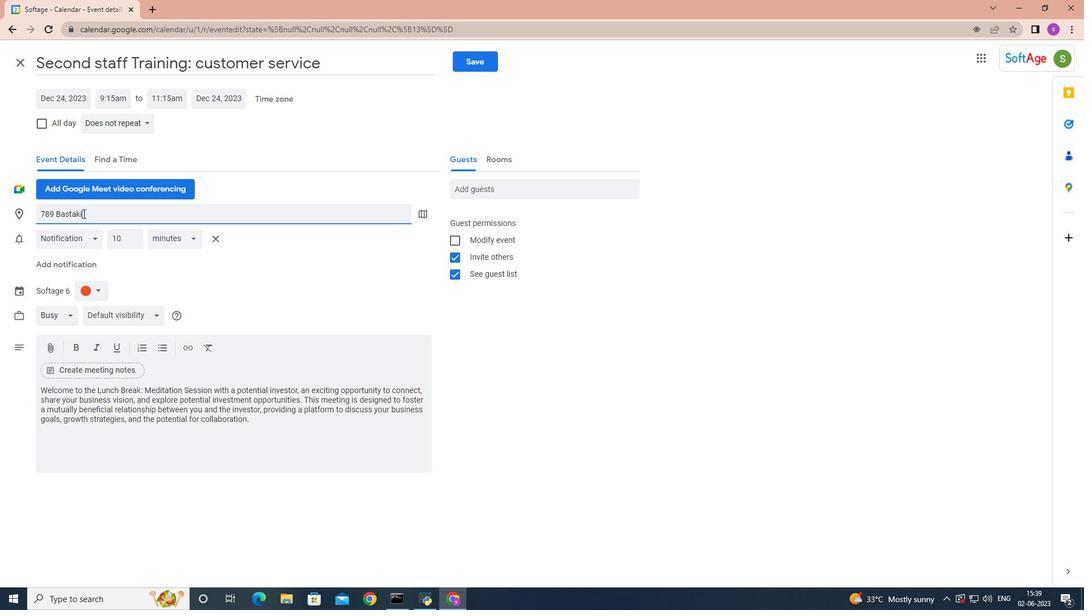 
Action: Mouse moved to (194, 268)
Screenshot: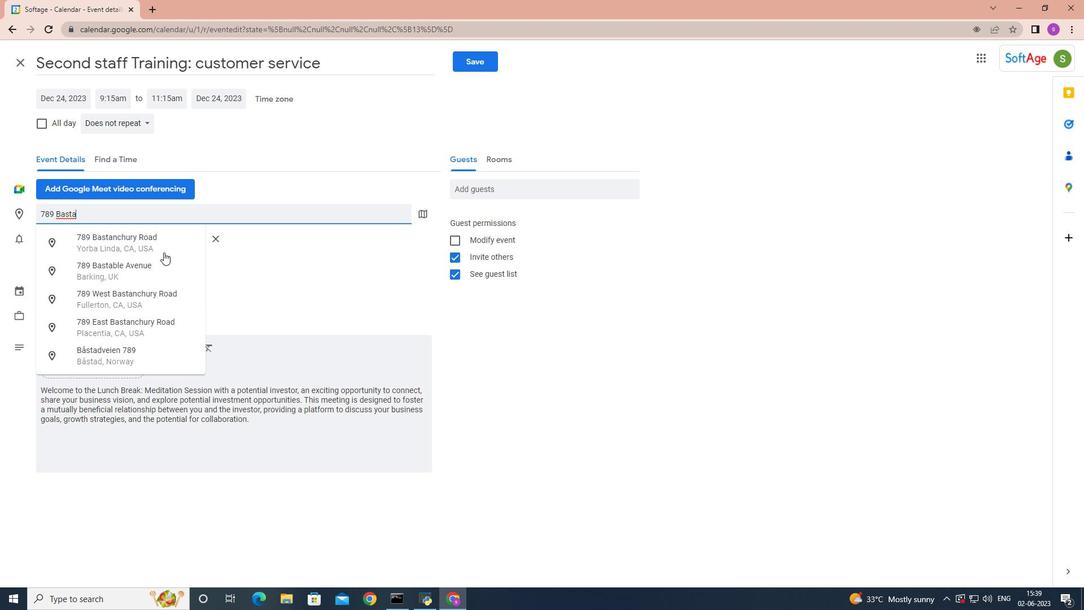 
Action: Key pressed kiya<Key.space><Key.shift>Quarter,<Key.space><Key.shift><Key.shift><Key.shift><Key.shift><Key.shift><Key.shift><Key.shift><Key.shift><Key.shift><Key.shift>Dubai<Key.space>,<Key.space><Key.shift><Key.shift><Key.shift><Key.shift><Key.shift><Key.shift><Key.shift><Key.shift><Key.shift><Key.shift><Key.shift>UAE<Key.space>
Screenshot: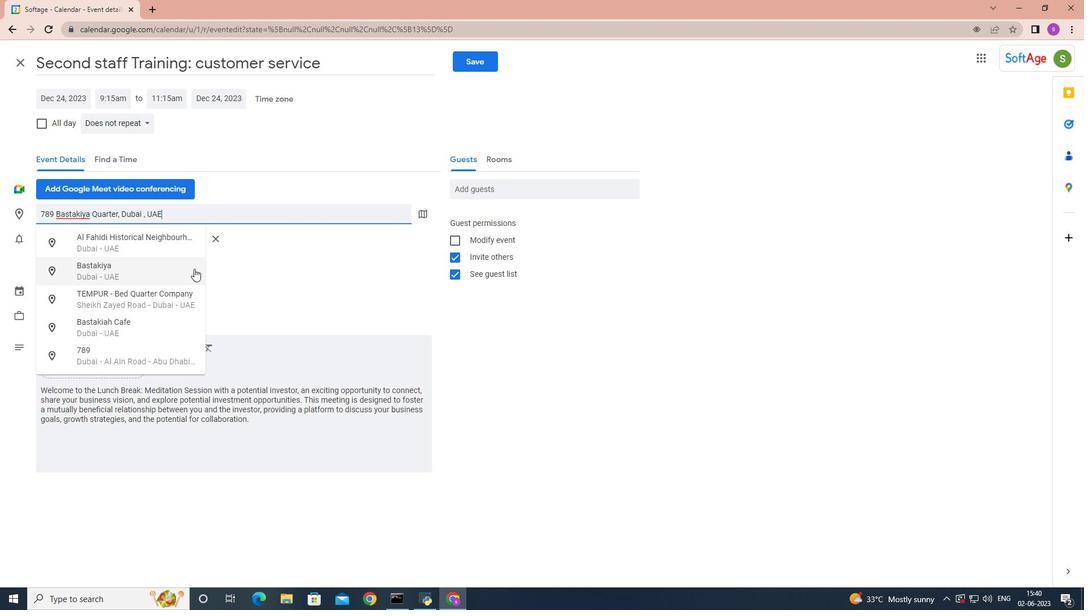 
Action: Mouse moved to (507, 188)
Screenshot: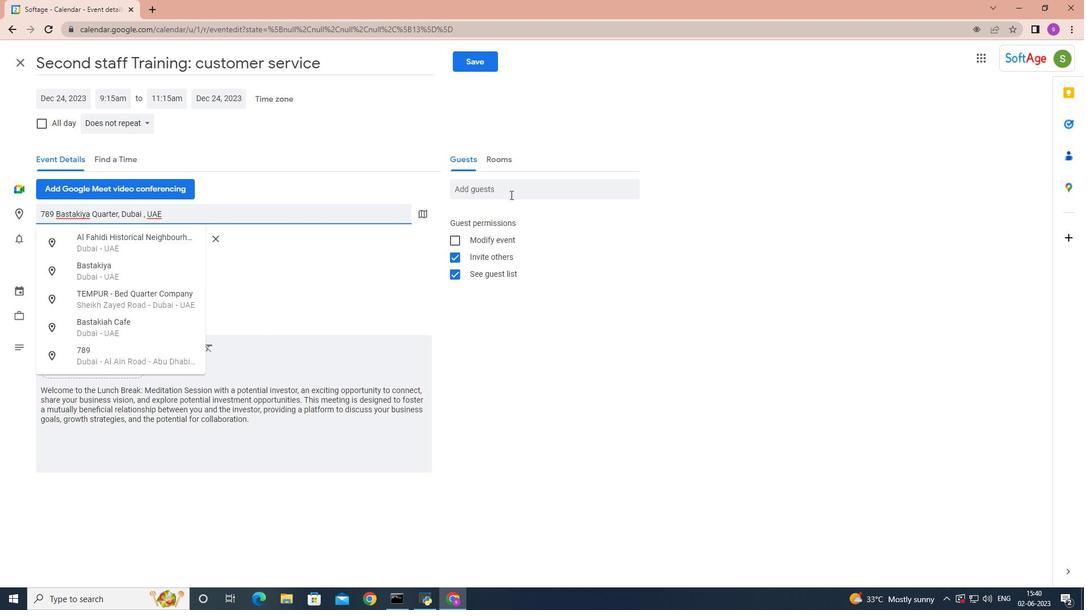 
Action: Mouse pressed left at (507, 188)
Screenshot: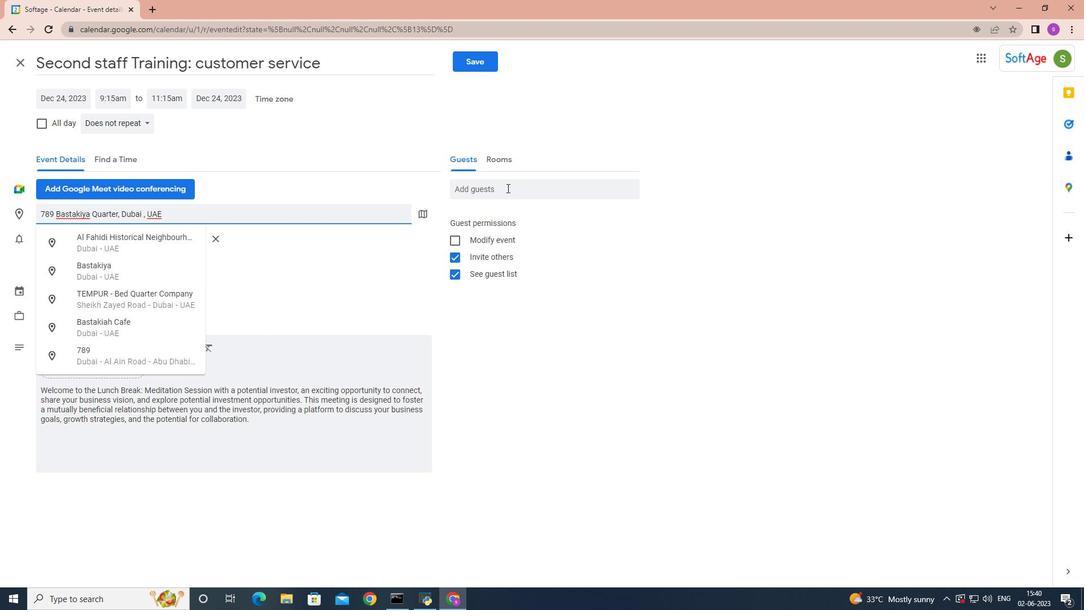 
Action: Mouse moved to (507, 190)
Screenshot: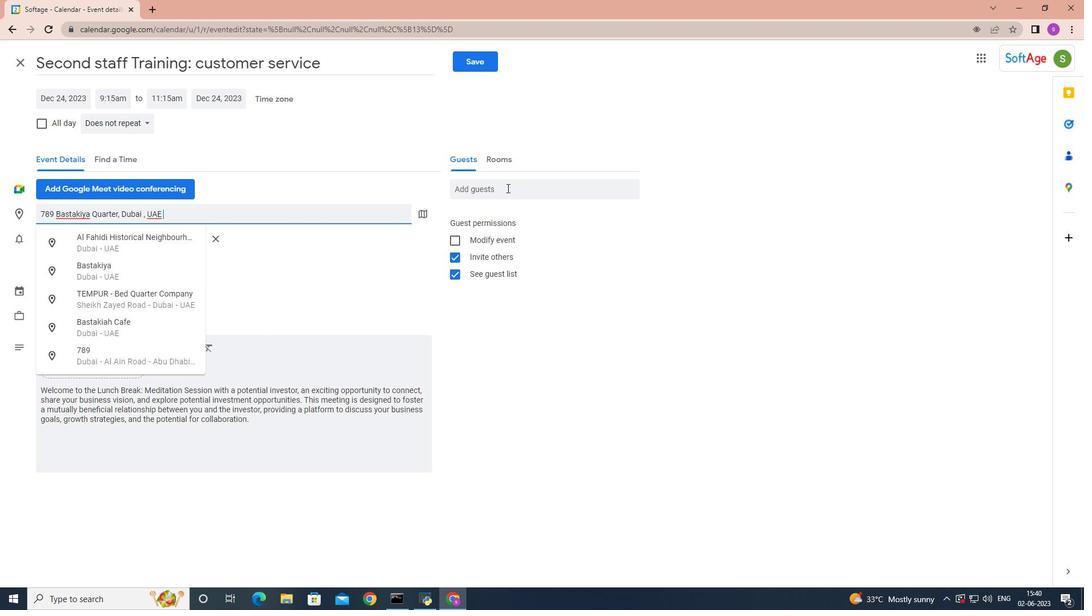 
Action: Key pressed softage.10
Screenshot: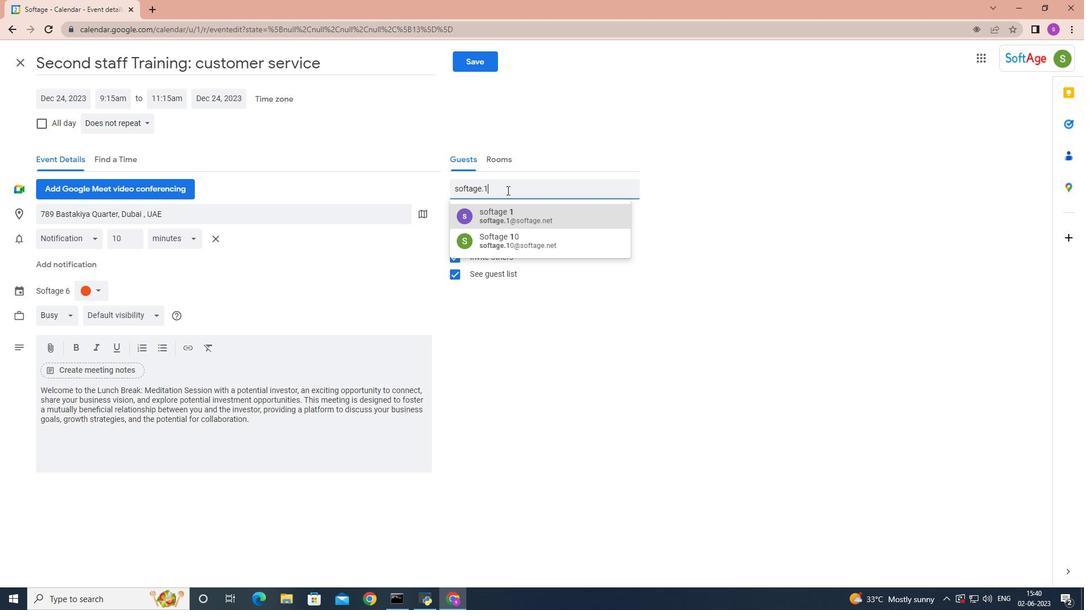 
Action: Mouse moved to (494, 216)
Screenshot: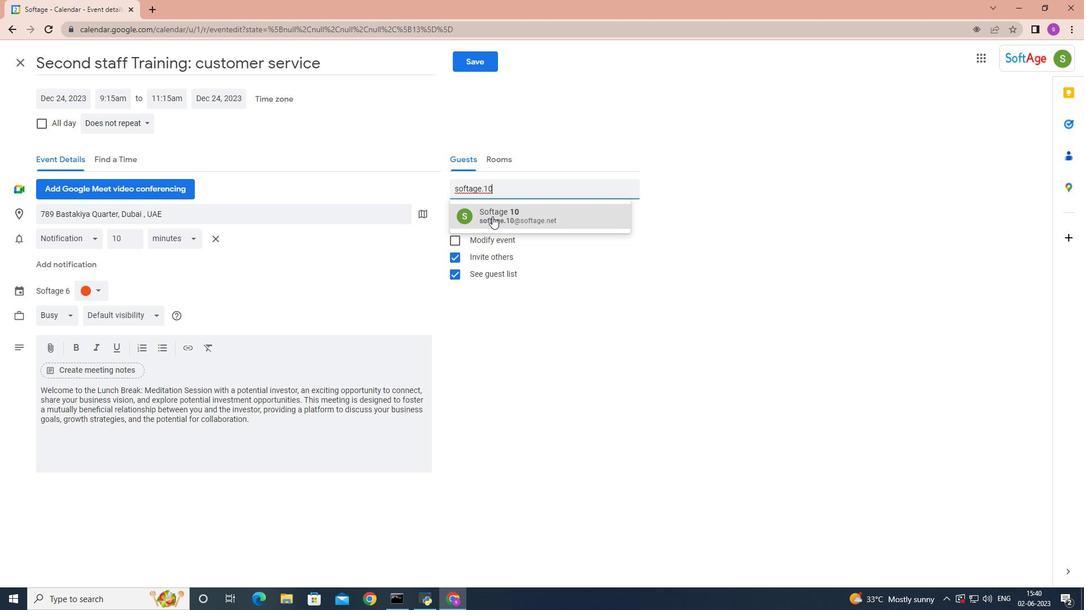 
Action: Mouse pressed left at (494, 216)
Screenshot: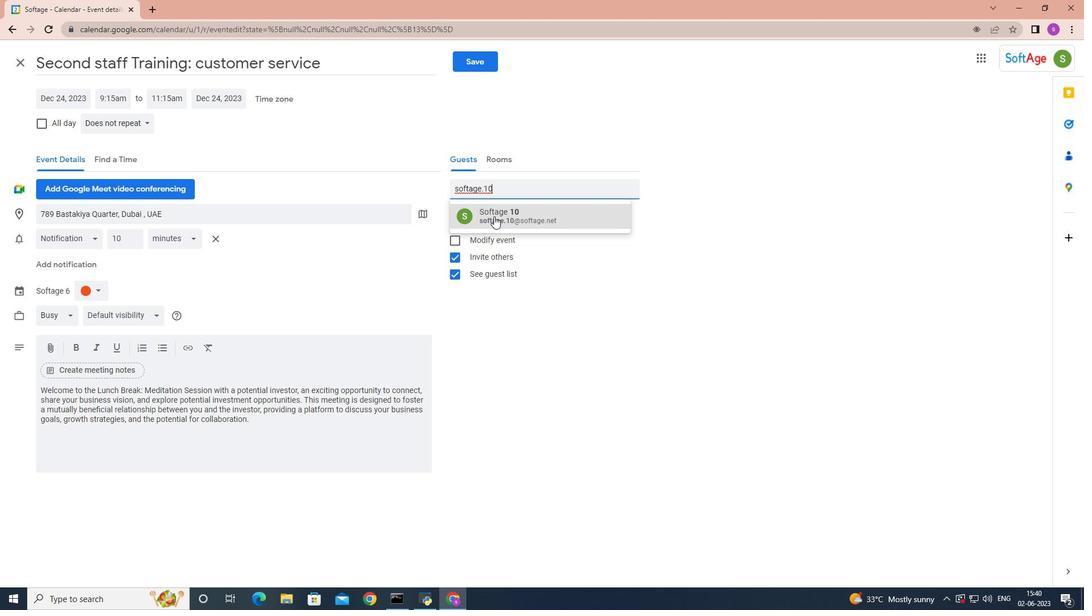 
Action: Key pressed softage.4
Screenshot: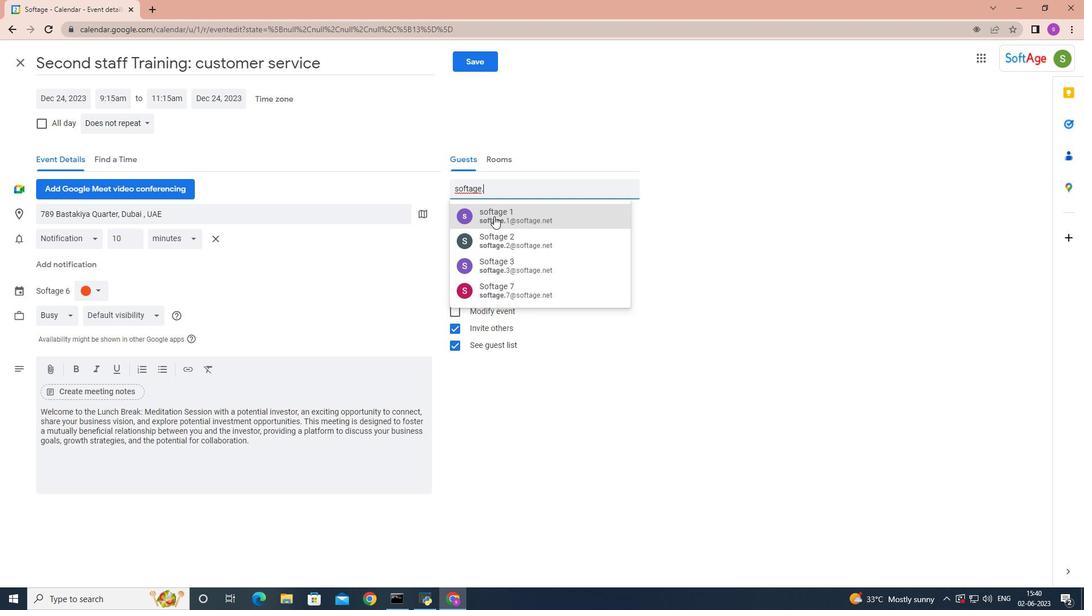 
Action: Mouse pressed left at (494, 216)
Screenshot: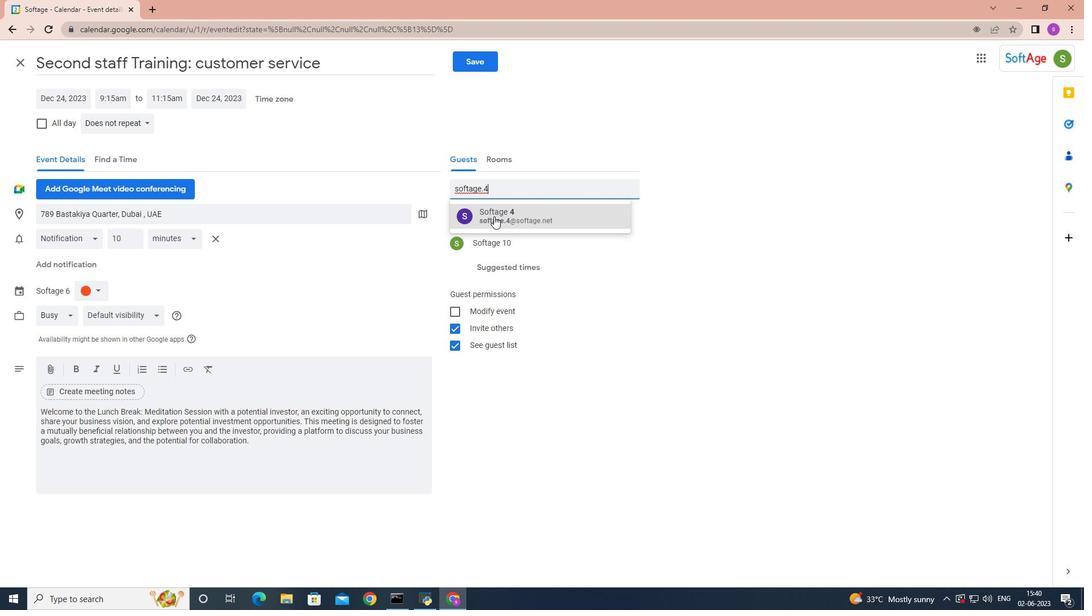 
Action: Mouse moved to (144, 120)
Screenshot: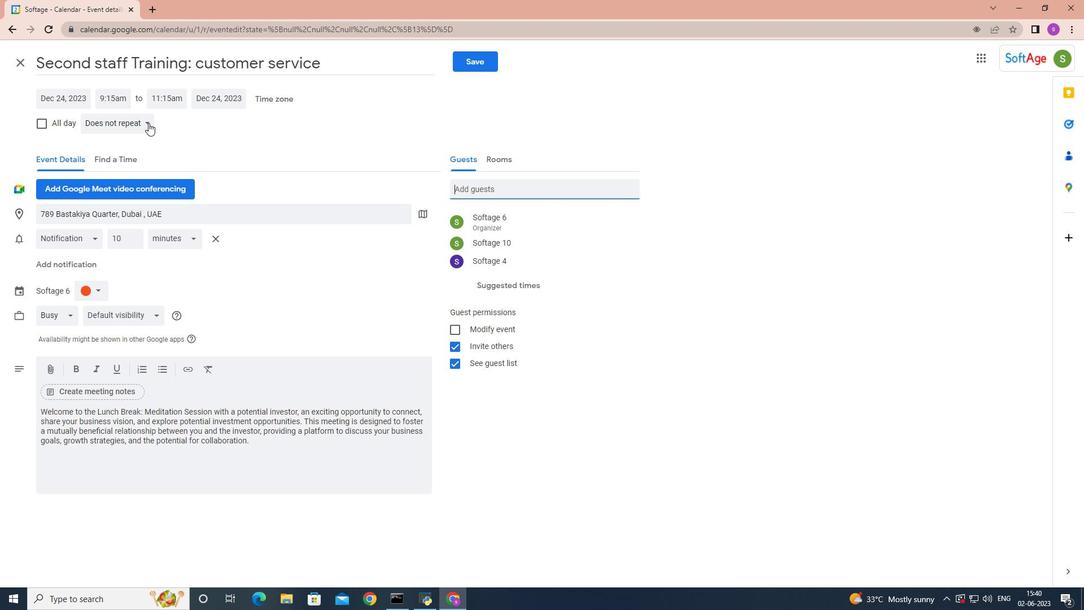 
Action: Mouse pressed left at (144, 120)
Screenshot: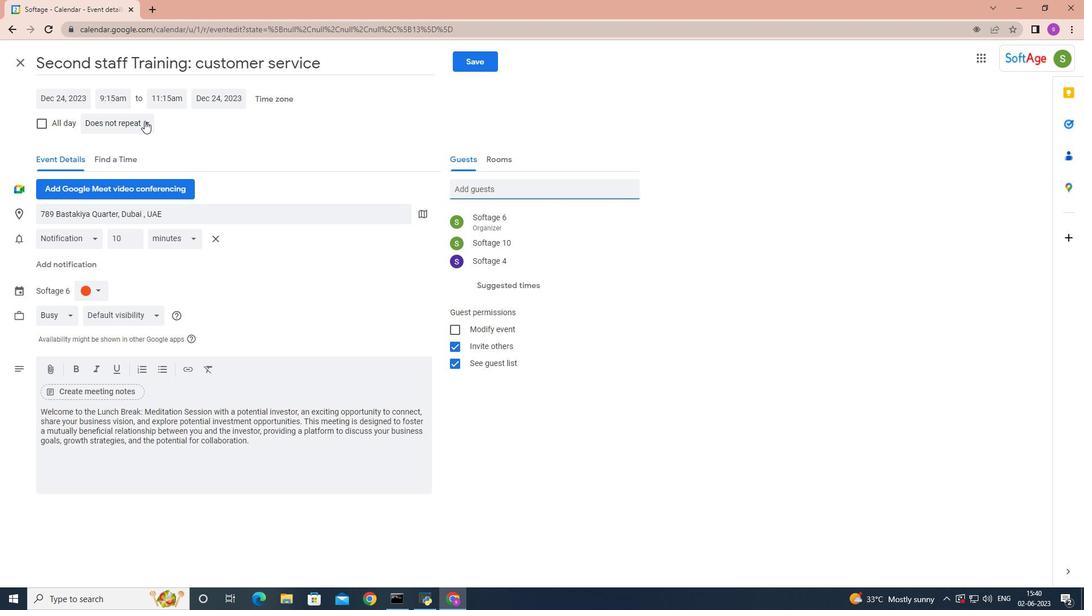 
Action: Mouse moved to (150, 238)
Screenshot: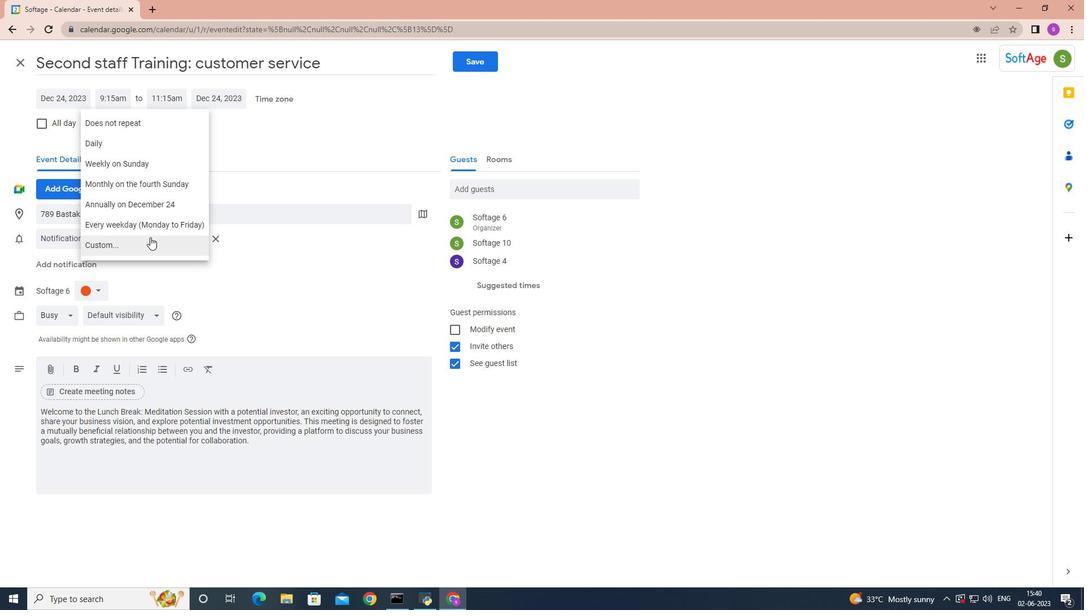 
Action: Mouse pressed left at (150, 238)
Screenshot: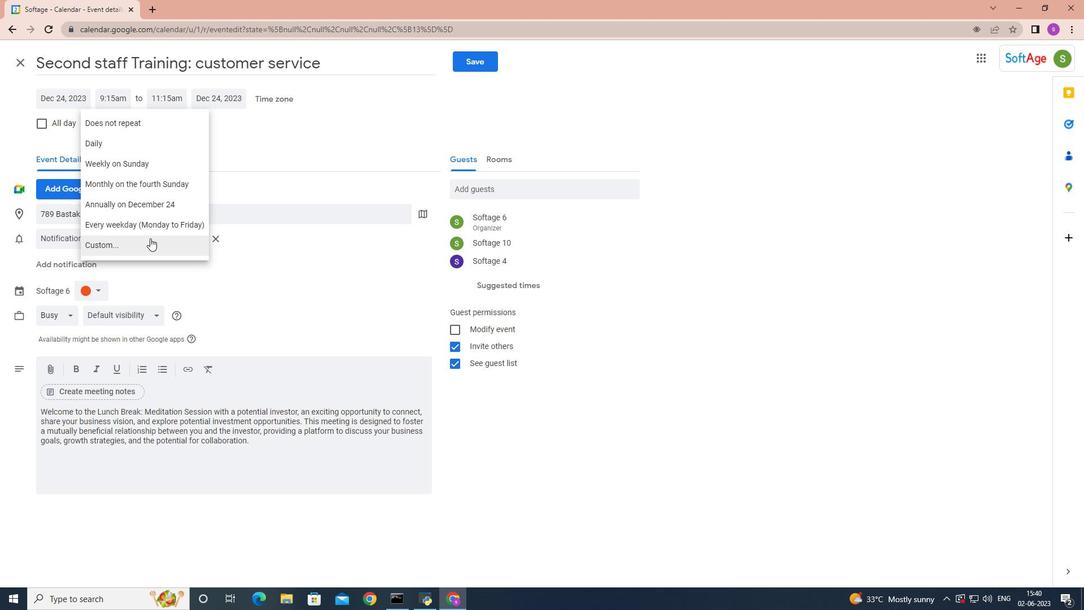 
Action: Mouse moved to (587, 245)
Screenshot: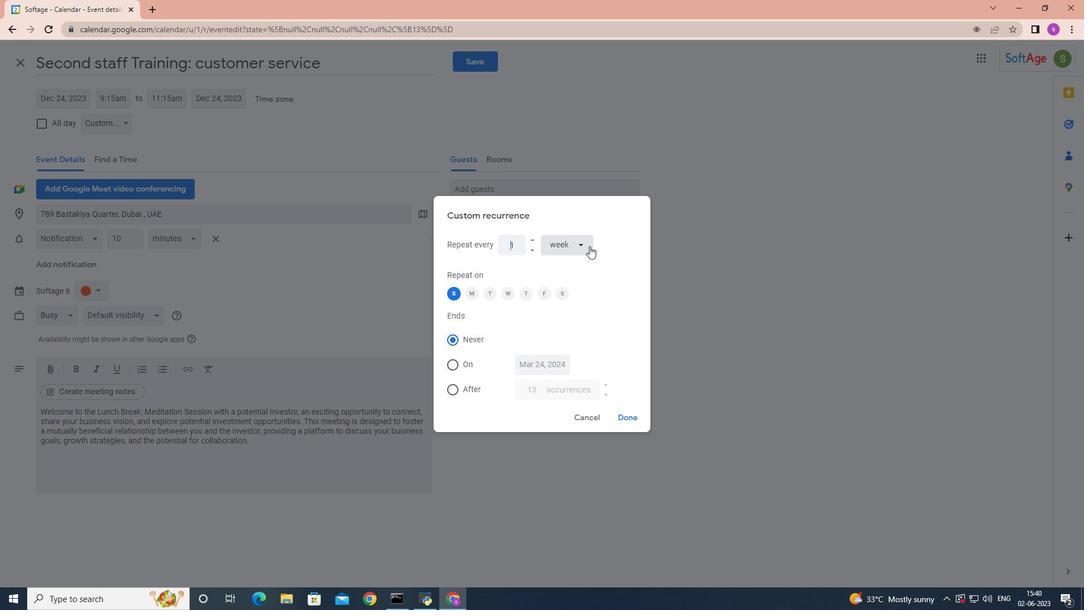 
Action: Mouse pressed left at (587, 245)
Screenshot: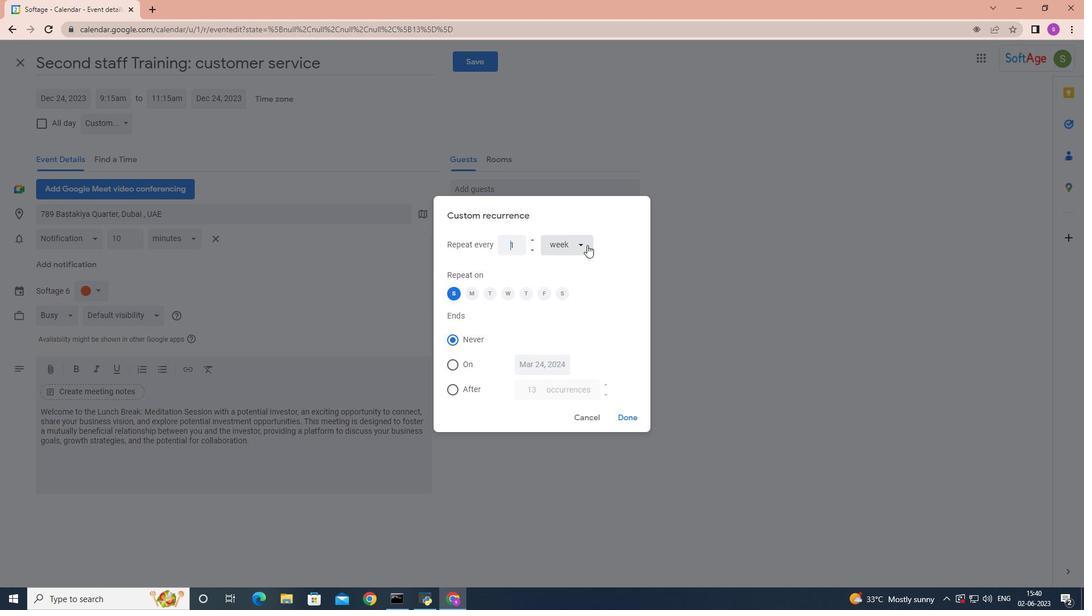 
Action: Mouse moved to (585, 283)
Screenshot: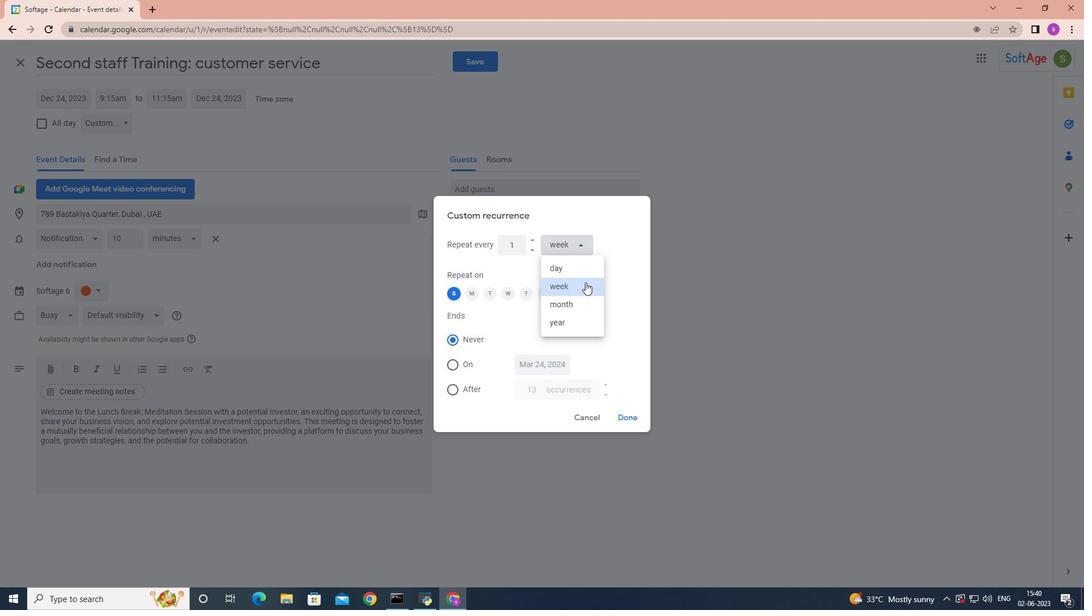 
Action: Mouse pressed left at (585, 283)
Screenshot: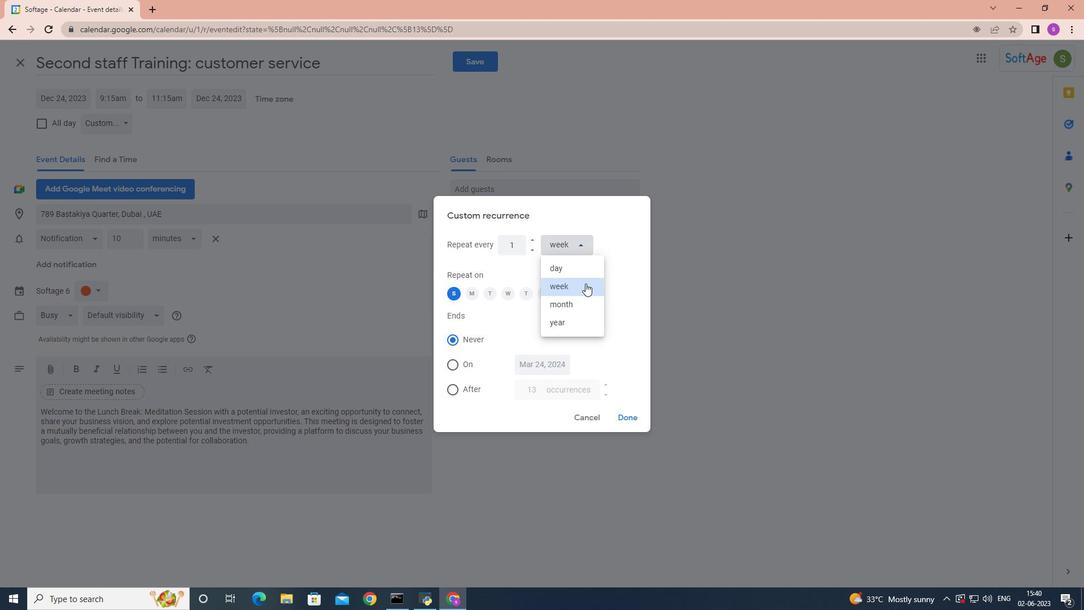 
Action: Mouse moved to (629, 413)
Screenshot: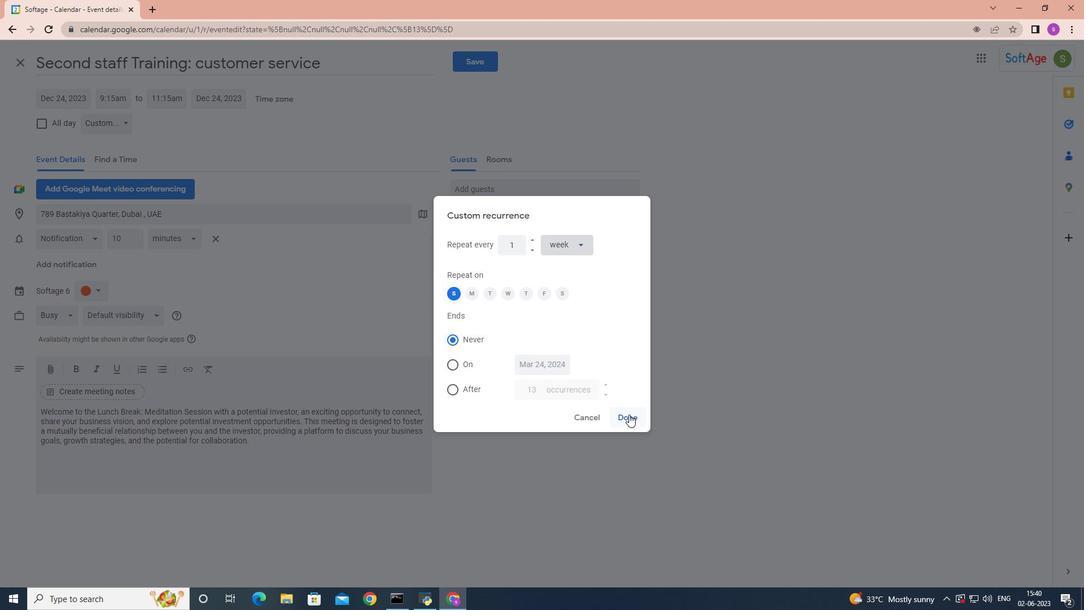 
Action: Mouse pressed left at (629, 413)
Screenshot: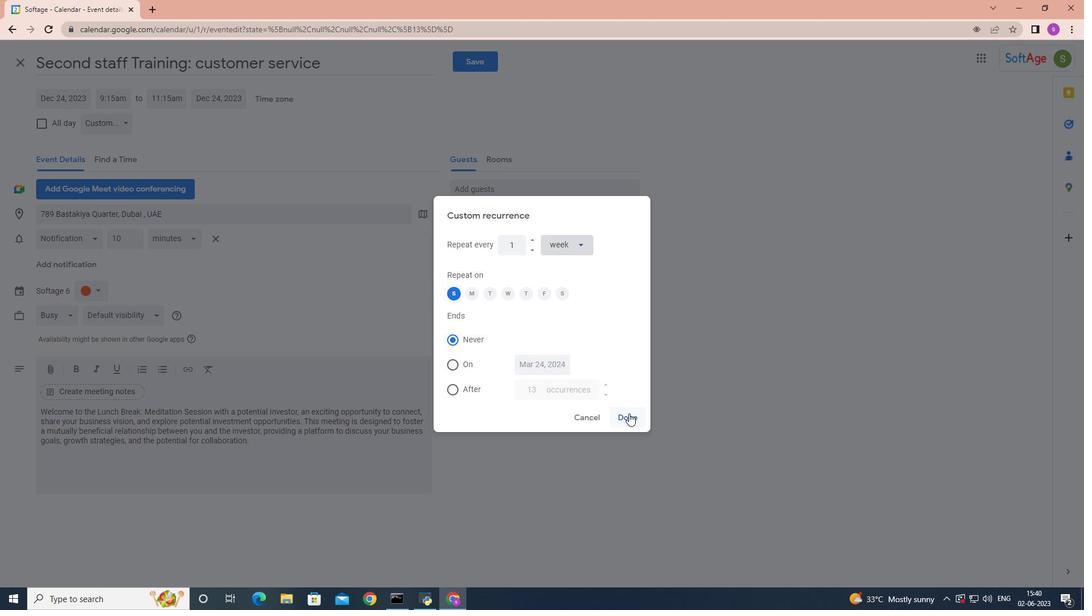 
Action: Mouse moved to (477, 64)
Screenshot: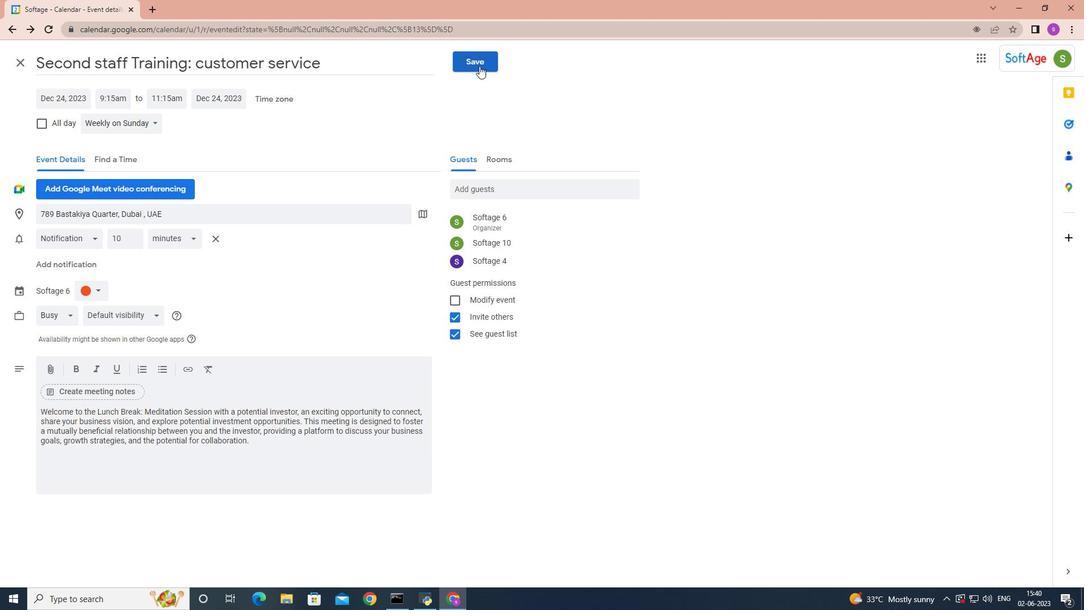 
Action: Mouse pressed left at (477, 64)
Screenshot: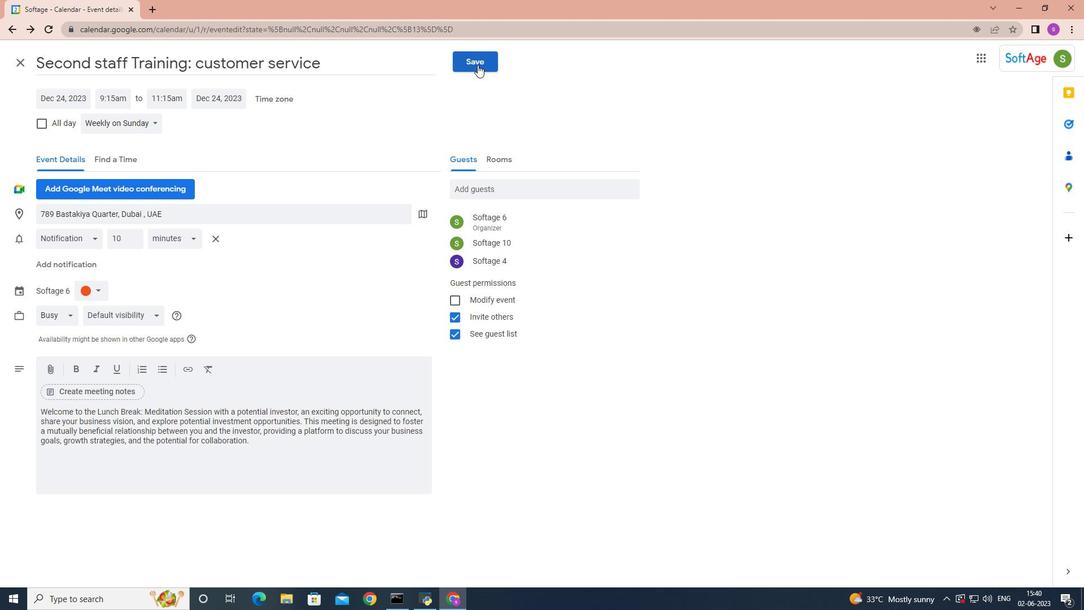 
Action: Mouse moved to (662, 341)
Screenshot: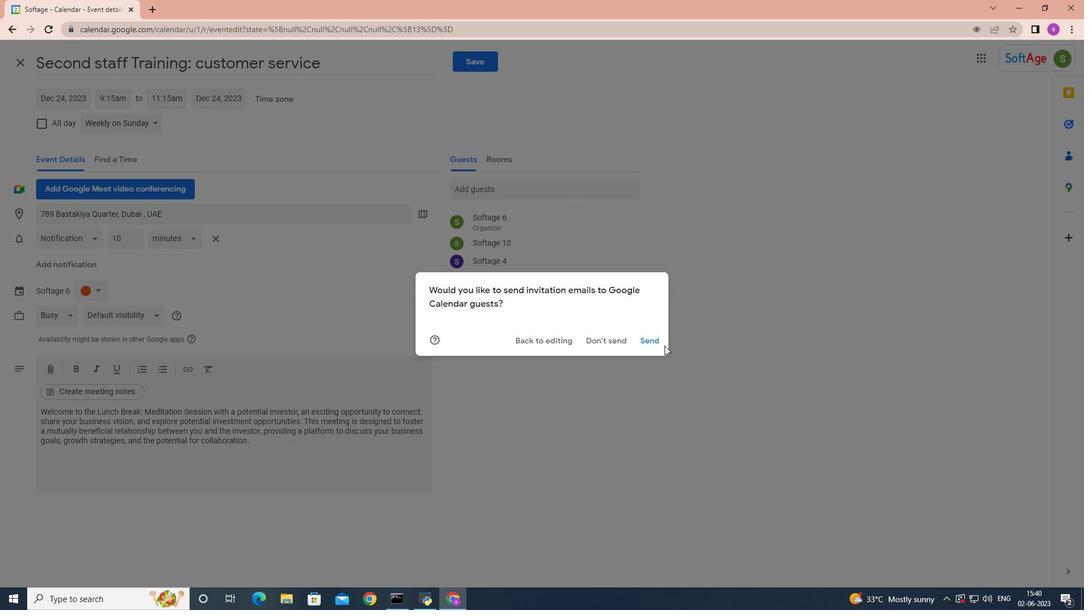 
